 Task: Log work in the project ByteBridge for the issue 'Implement a new feature to allow for voice-based navigation and control of the system' spent time as '1w 3d 21h 53m' and remaining time as '3w 3d 11h 53m' and move to top of backlog. Now add the issue to the epic 'Agile Coaching and Training'. Log work in the project ByteBridge for the issue 'Address issues related to data duplication and redundancy' spent time as '2w 2d 2h 44m' and remaining time as '3w 5d 15h 2m' and move to bottom of backlog. Now add the issue to the epic 'Single Sign-On (SSO) Implementation'
Action: Mouse moved to (178, 62)
Screenshot: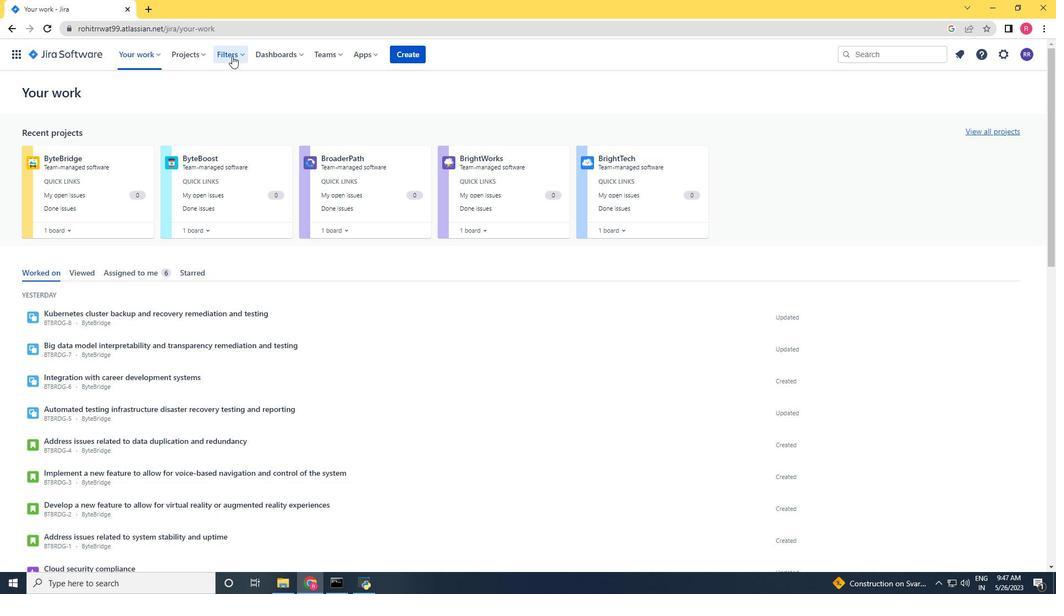 
Action: Mouse pressed left at (178, 62)
Screenshot: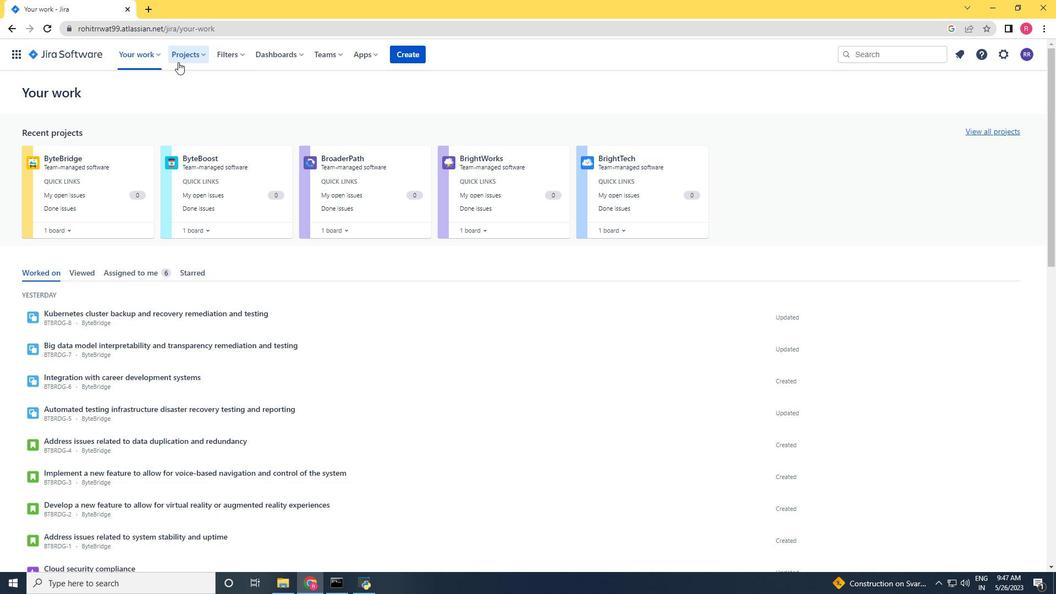 
Action: Mouse moved to (186, 108)
Screenshot: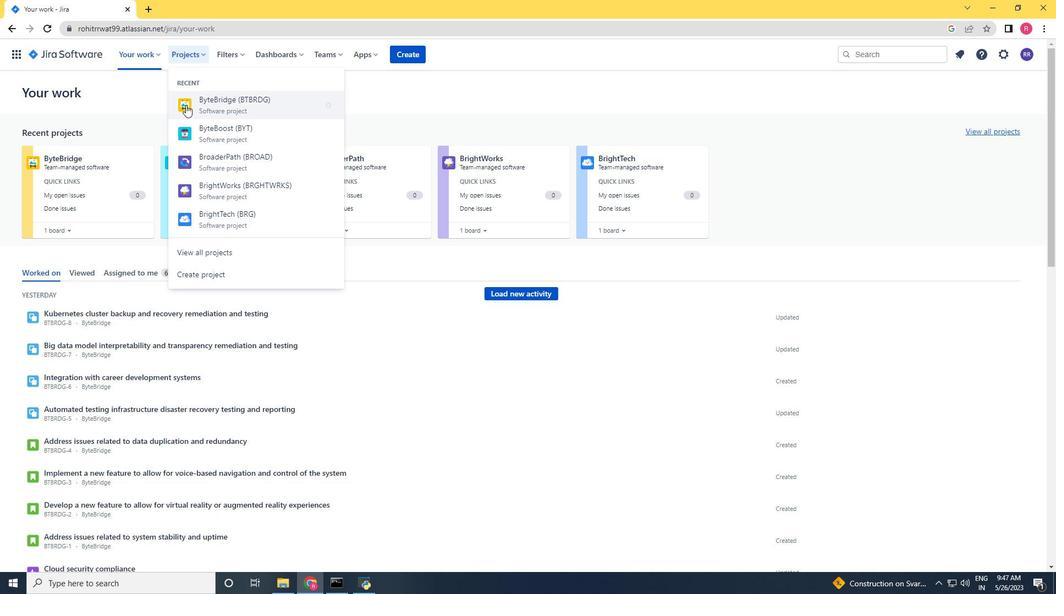 
Action: Mouse pressed left at (186, 108)
Screenshot: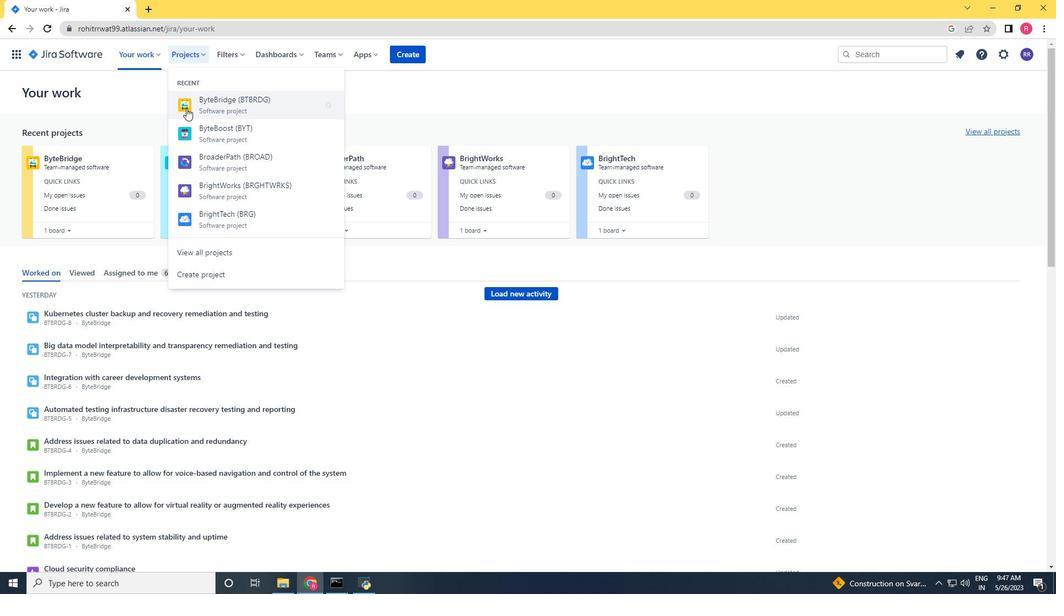 
Action: Mouse moved to (45, 166)
Screenshot: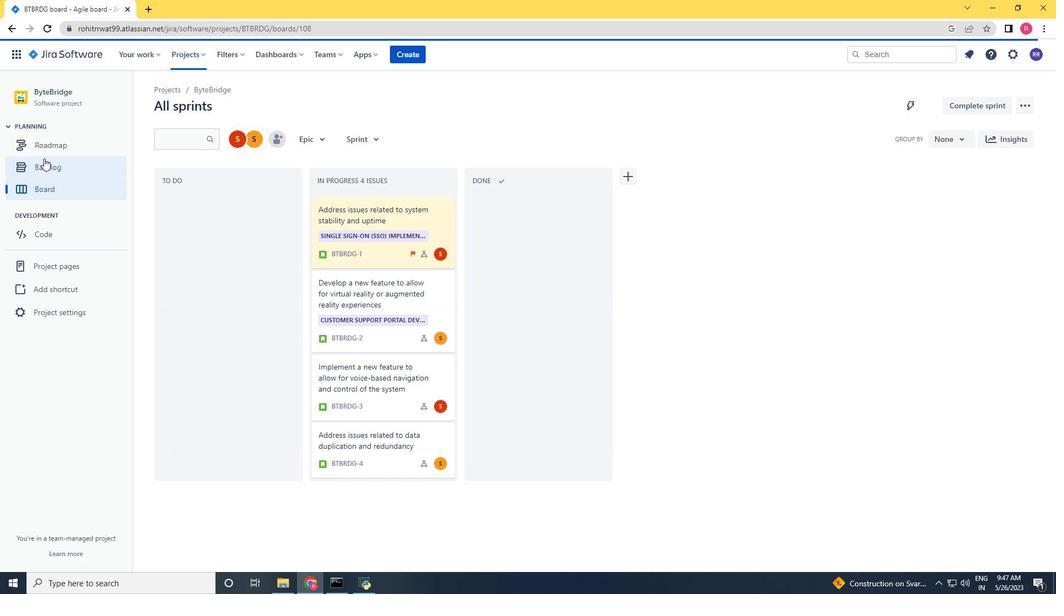 
Action: Mouse pressed left at (45, 166)
Screenshot: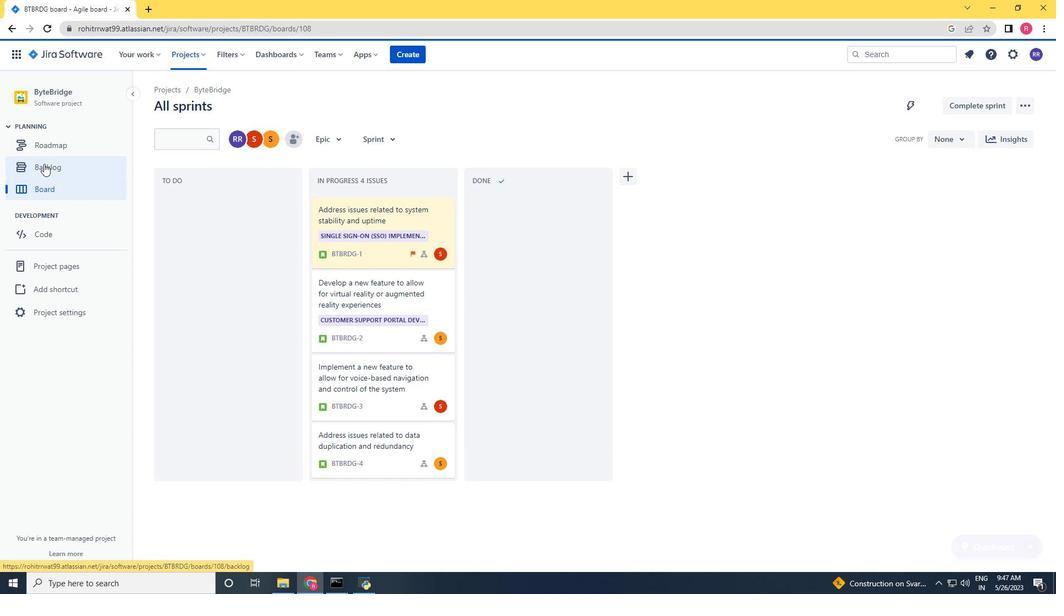 
Action: Mouse moved to (756, 395)
Screenshot: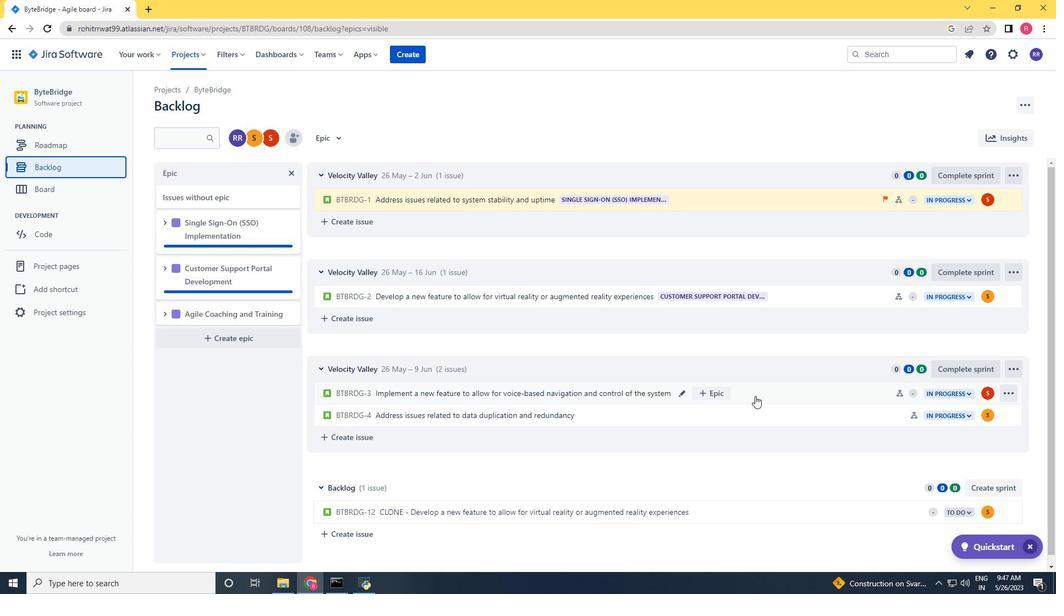 
Action: Mouse pressed left at (756, 395)
Screenshot: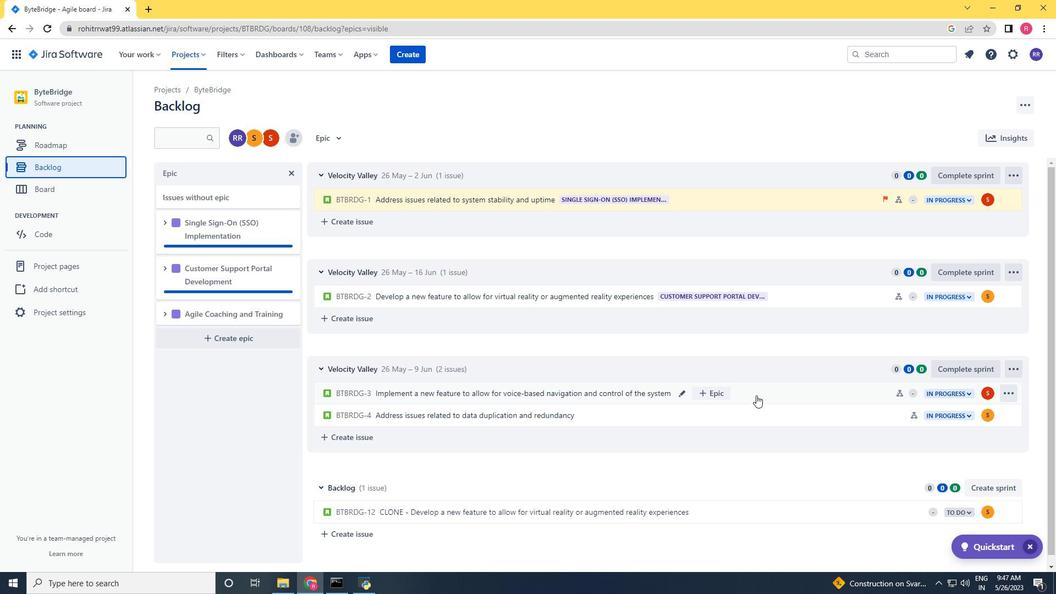 
Action: Mouse moved to (1014, 177)
Screenshot: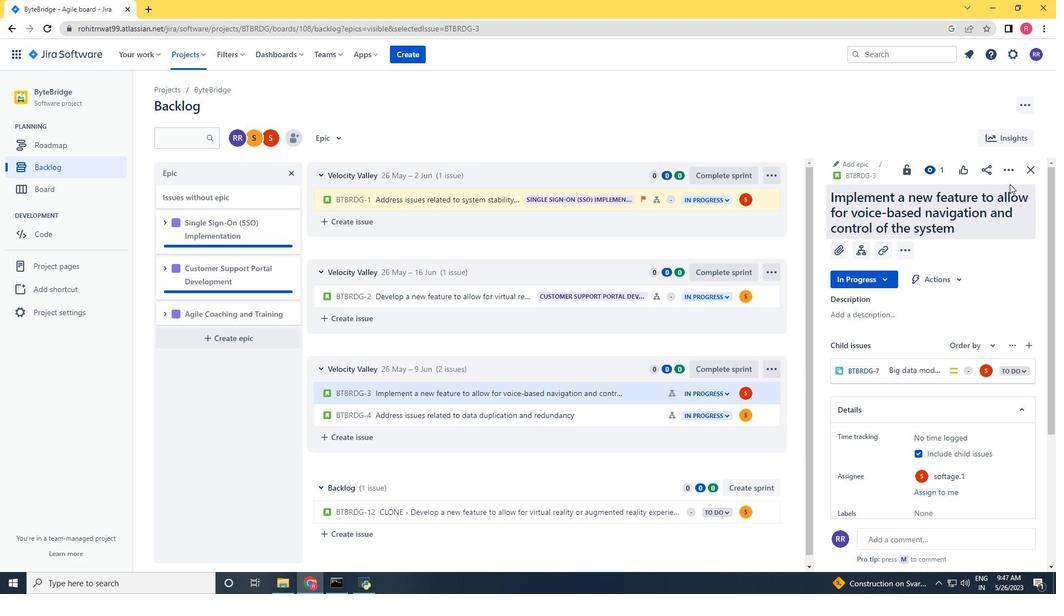 
Action: Mouse pressed left at (1014, 177)
Screenshot: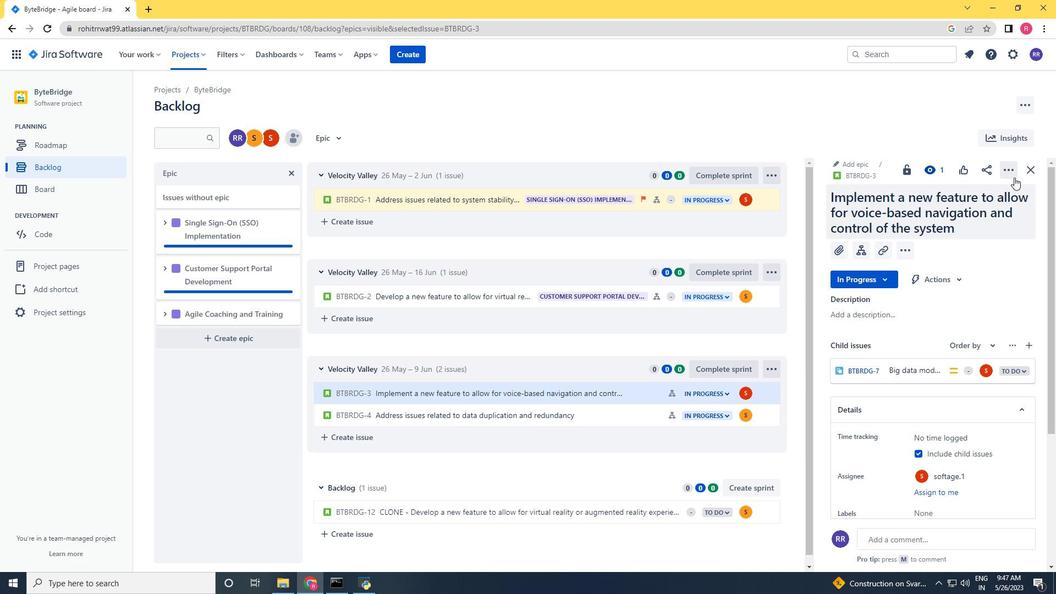 
Action: Mouse moved to (948, 204)
Screenshot: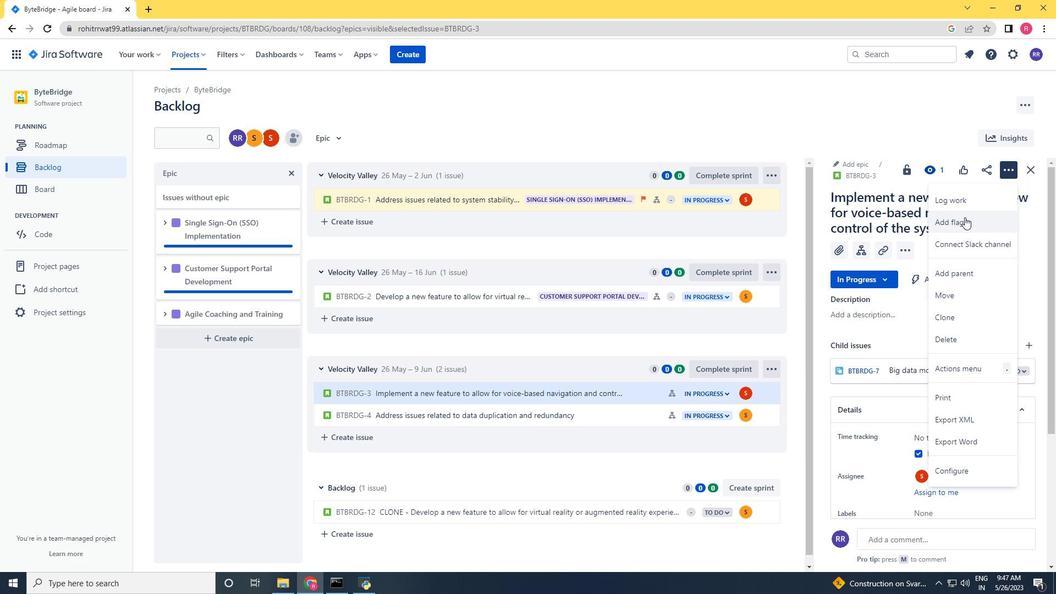 
Action: Mouse pressed left at (948, 204)
Screenshot: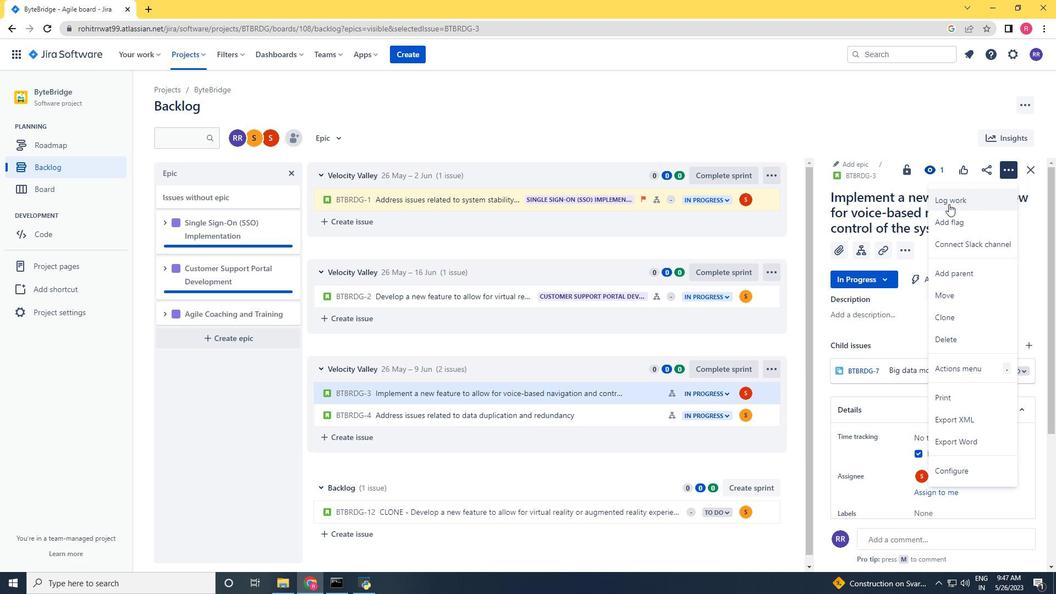 
Action: Key pressed 2w<Key.space>2d<Key.space>2h<Key.space>44m<Key.tab>15h<Key.space>2m=<Key.backspace><Key.backspace><Key.backspace><Key.backspace><Key.backspace><Key.backspace><Key.backspace><Key.backspace><Key.backspace>w<Key.backspace>3w<Key.space>5d<Key.space>15h<Key.space>2m
Screenshot: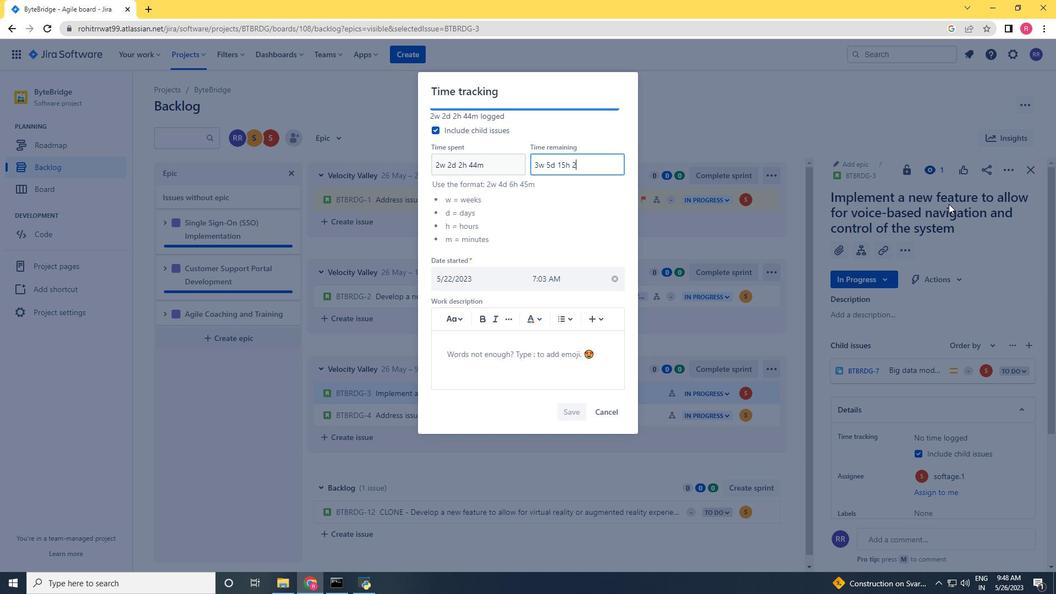 
Action: Mouse moved to (574, 409)
Screenshot: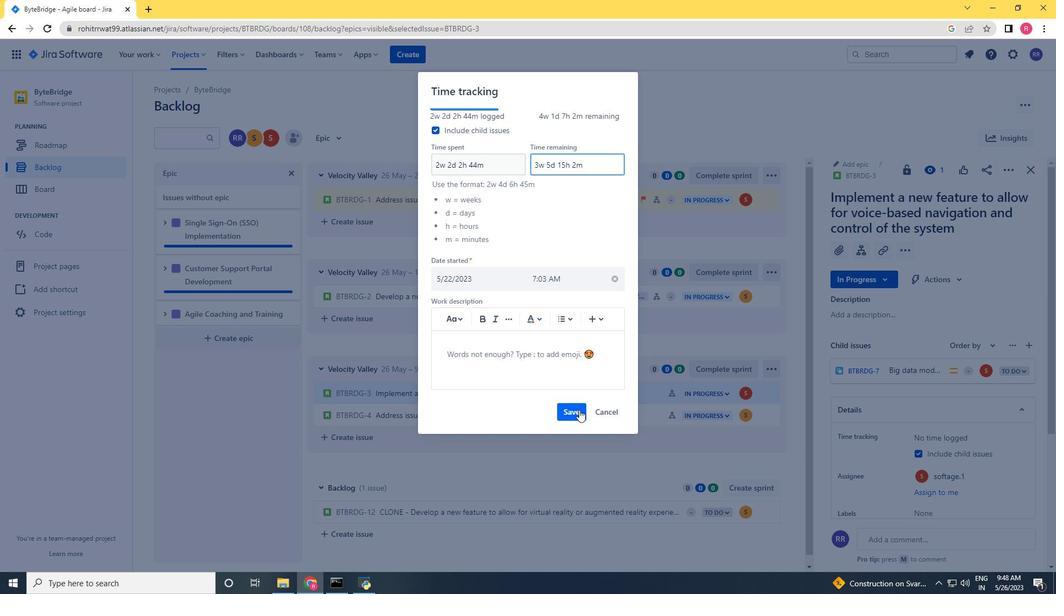 
Action: Mouse pressed left at (574, 409)
Screenshot: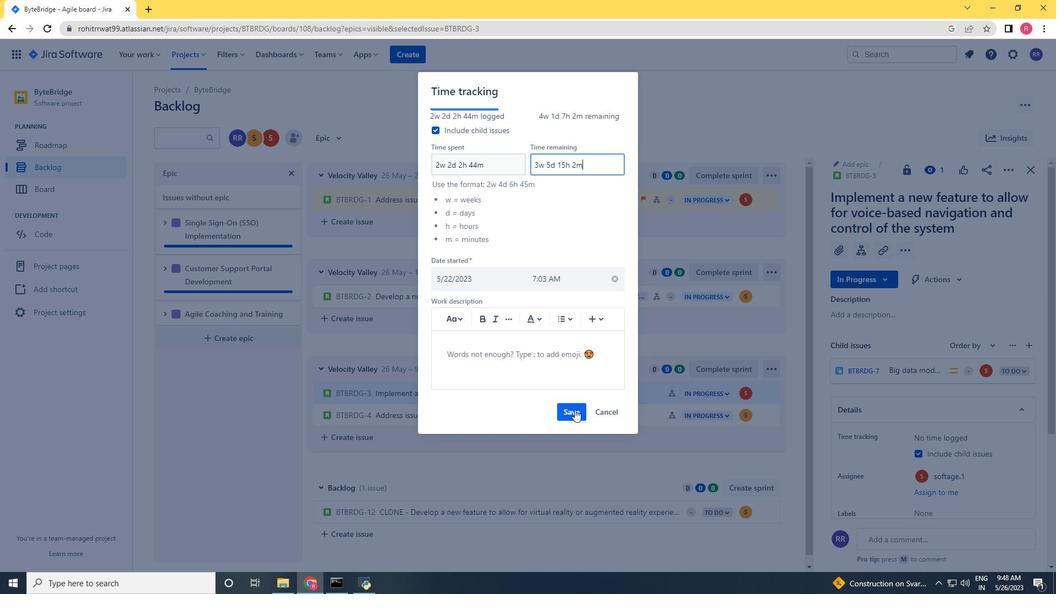 
Action: Mouse moved to (773, 399)
Screenshot: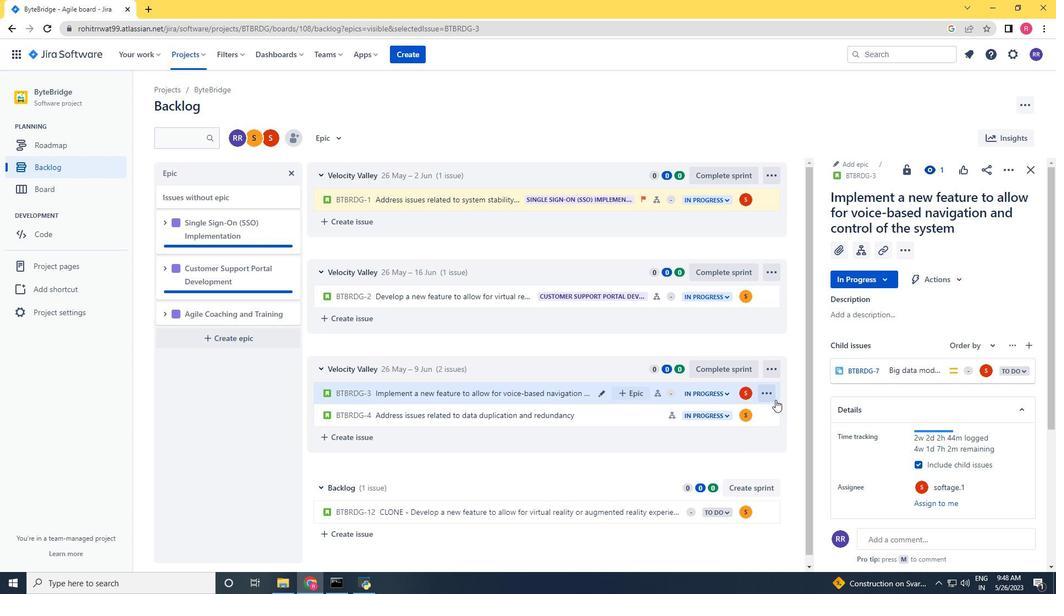
Action: Mouse pressed left at (773, 399)
Screenshot: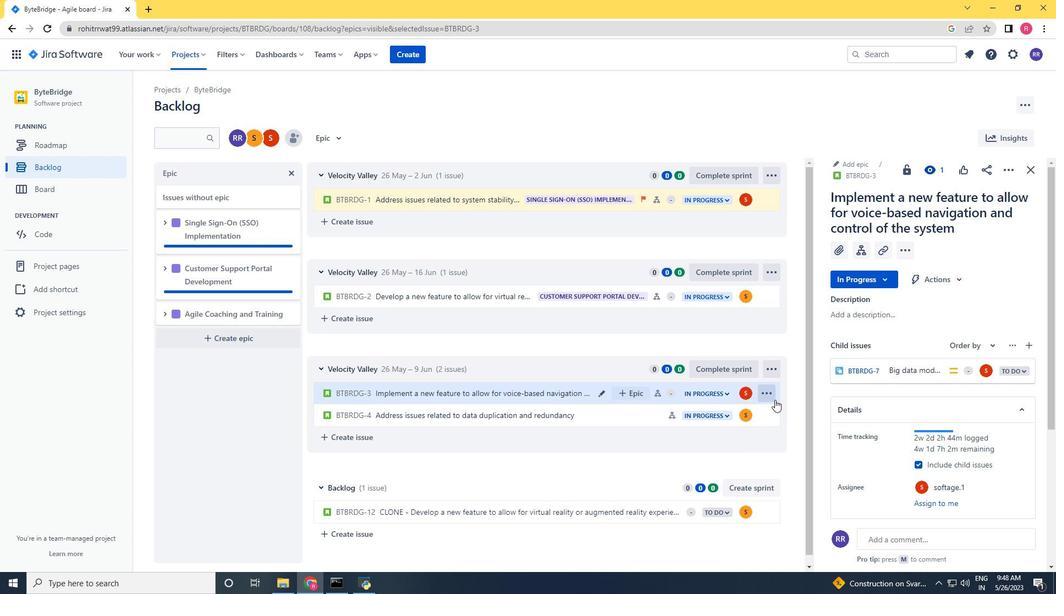 
Action: Mouse moved to (1010, 174)
Screenshot: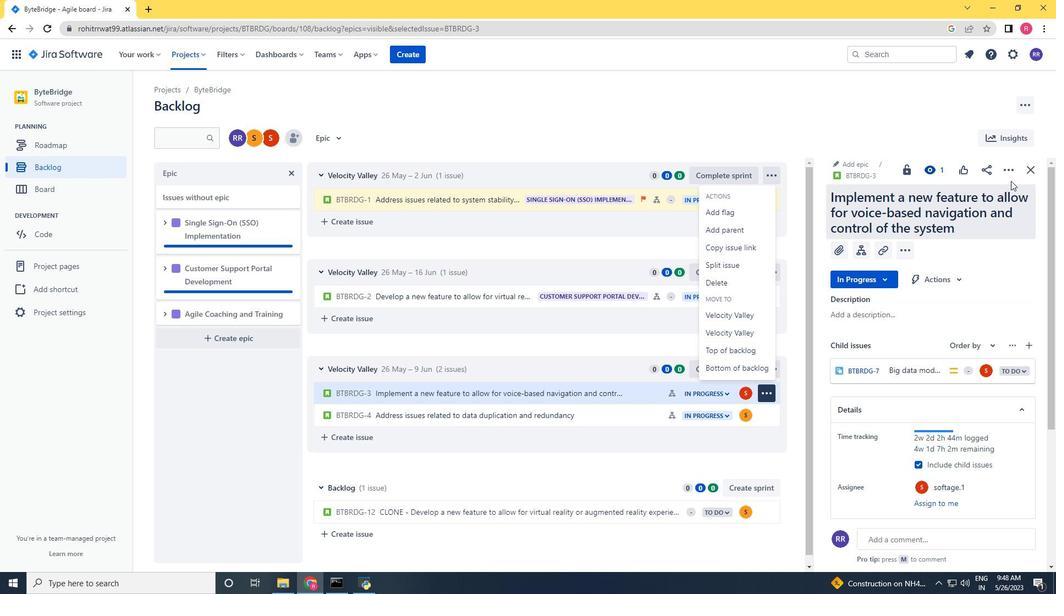 
Action: Mouse pressed left at (1010, 174)
Screenshot: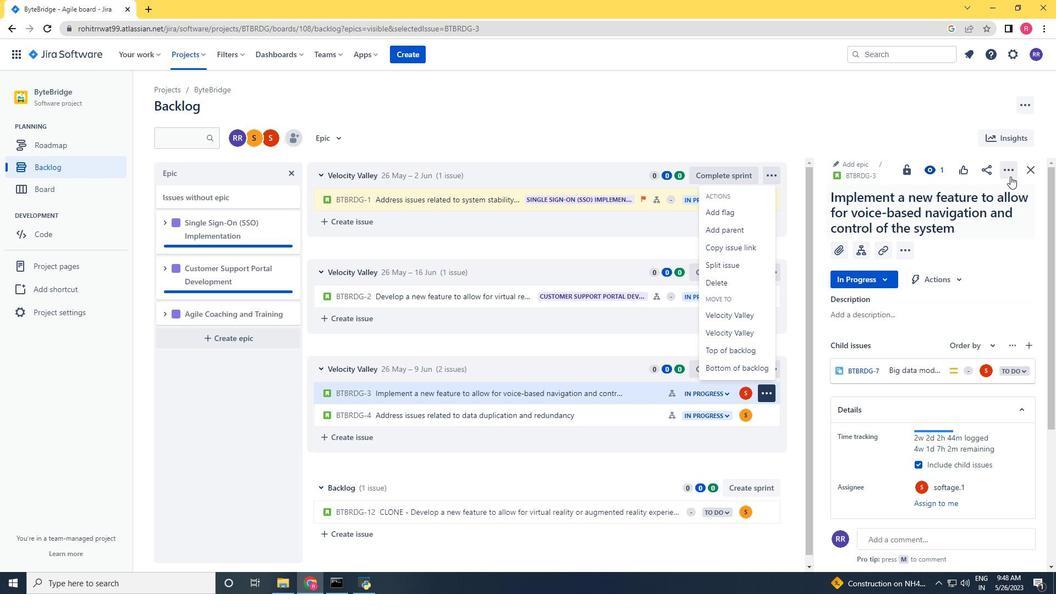 
Action: Mouse moved to (969, 208)
Screenshot: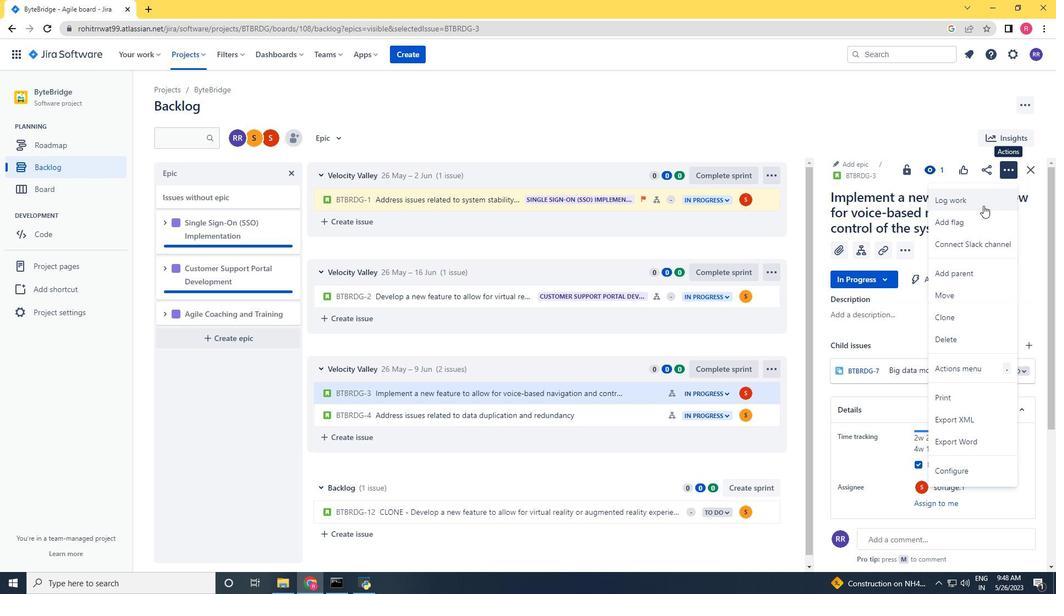 
Action: Mouse pressed left at (969, 208)
Screenshot: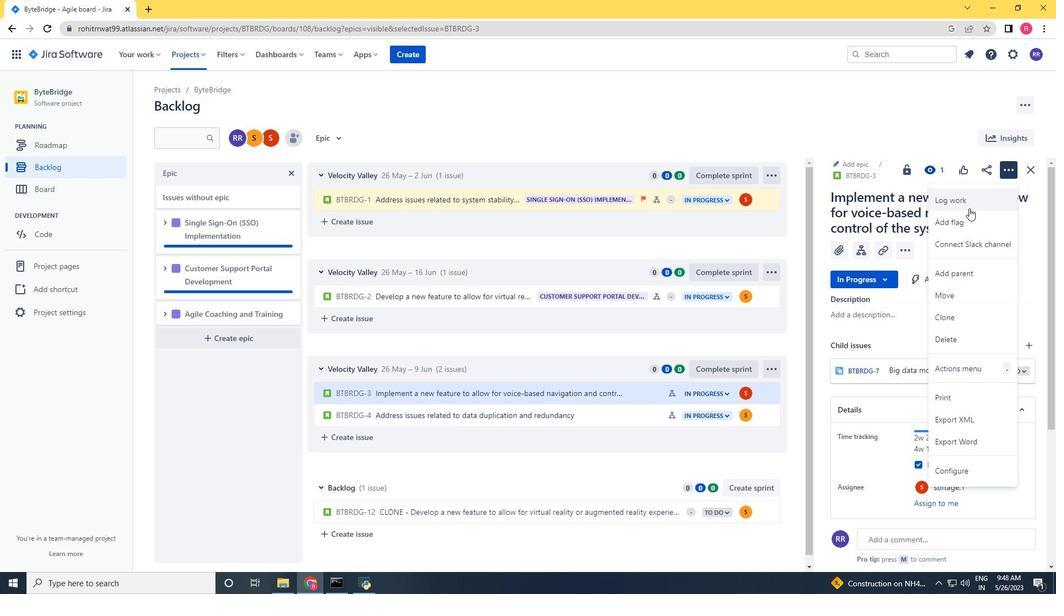 
Action: Mouse moved to (457, 215)
Screenshot: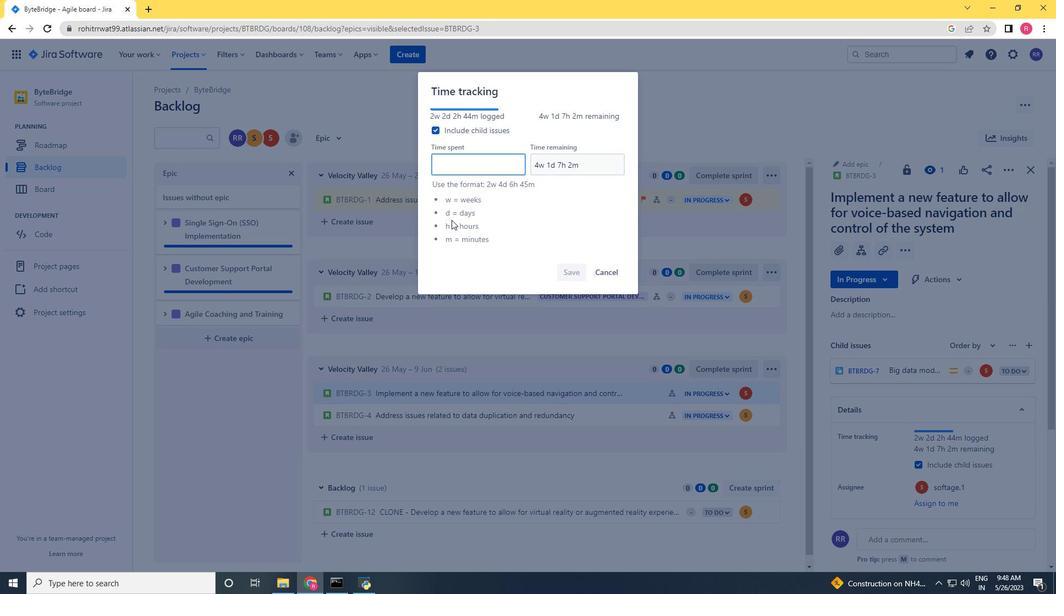 
Action: Key pressed 1w<Key.space>3d<Key.space>21h<Key.space>53m
Screenshot: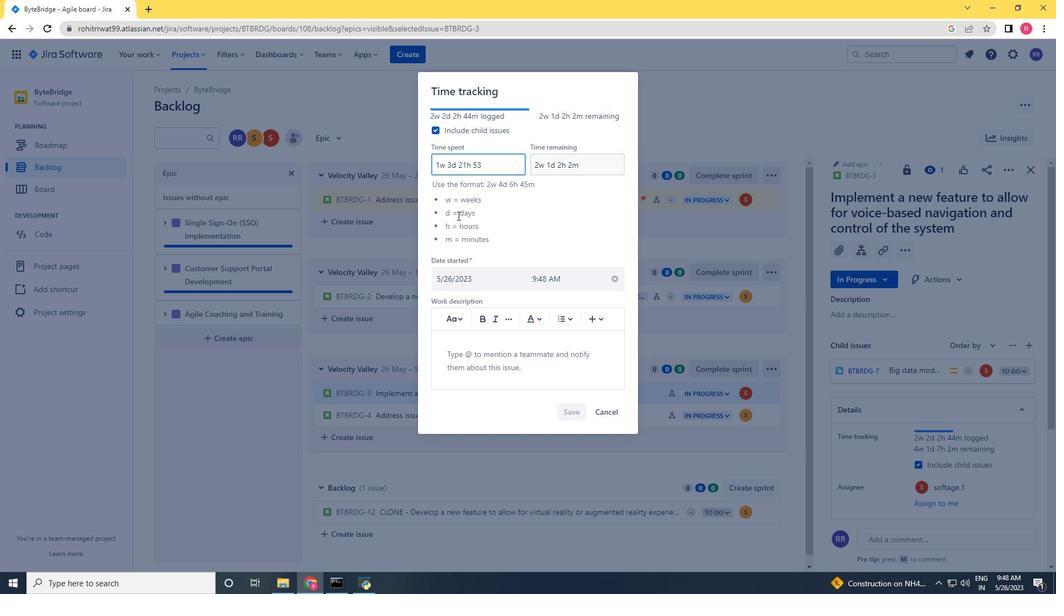
Action: Mouse moved to (584, 166)
Screenshot: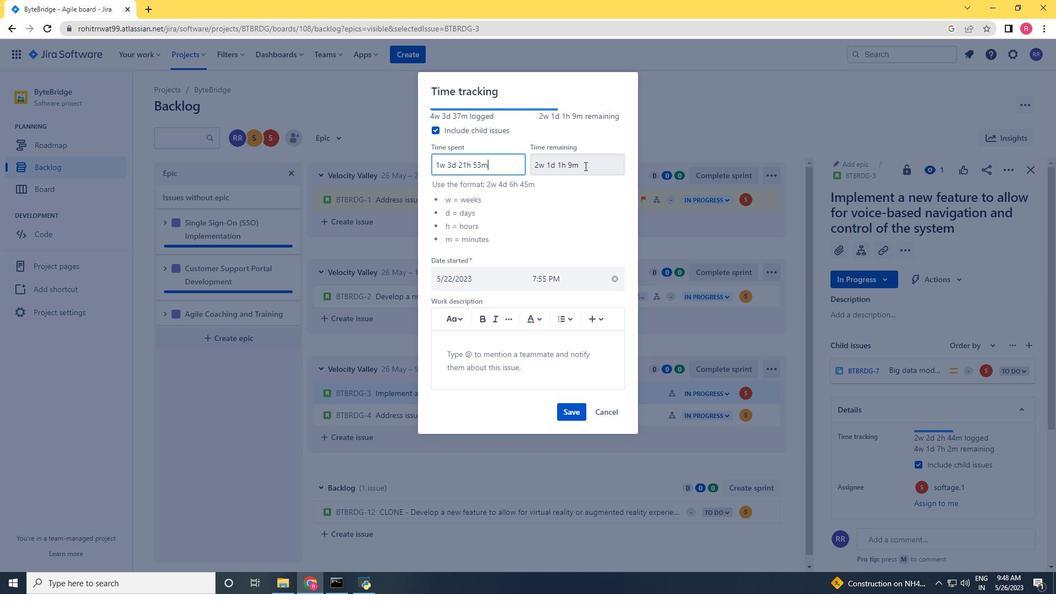 
Action: Mouse pressed left at (584, 166)
Screenshot: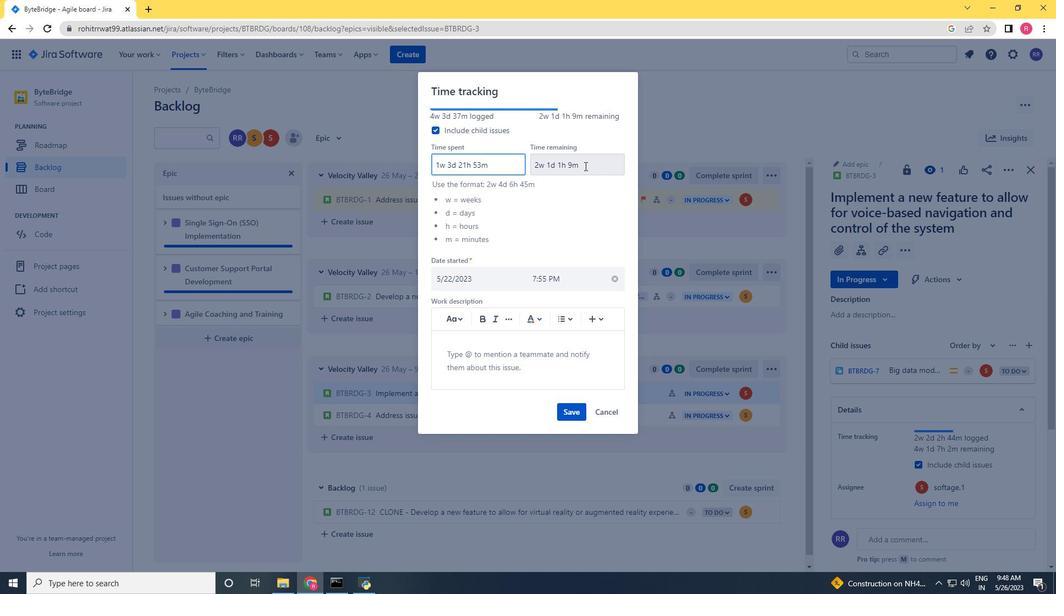 
Action: Mouse pressed left at (584, 166)
Screenshot: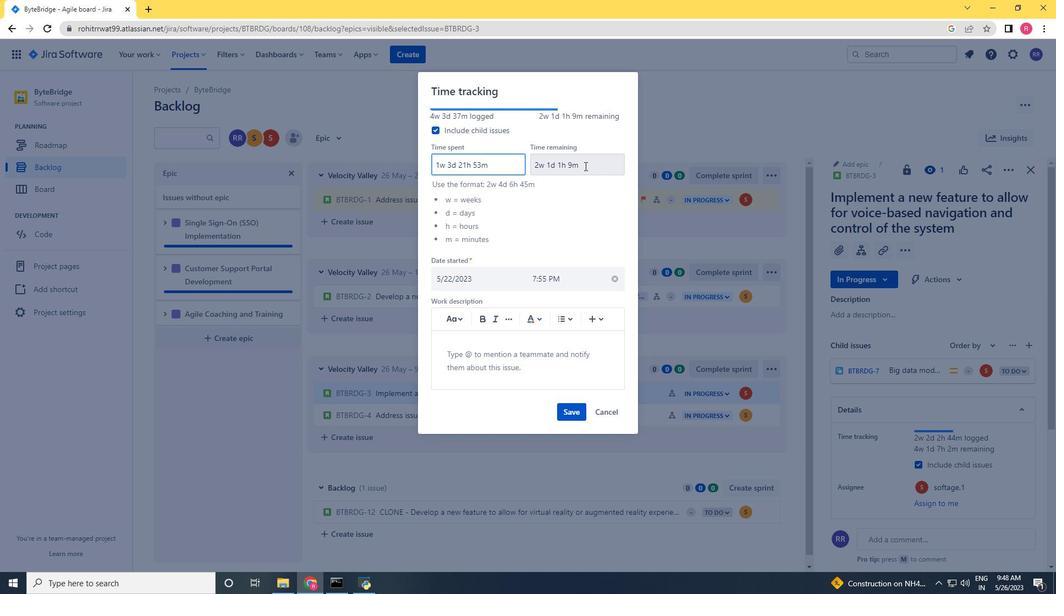 
Action: Key pressed <Key.backspace><Key.backspace><Key.backspace><Key.backspace><Key.backspace><Key.backspace><Key.backspace><Key.backspace><Key.backspace><Key.backspace><Key.backspace><Key.backspace><Key.backspace><Key.backspace><Key.backspace><Key.backspace><Key.backspace><Key.backspace><Key.backspace>3w<Key.space>3d<Key.space>11h<Key.space>53m
Screenshot: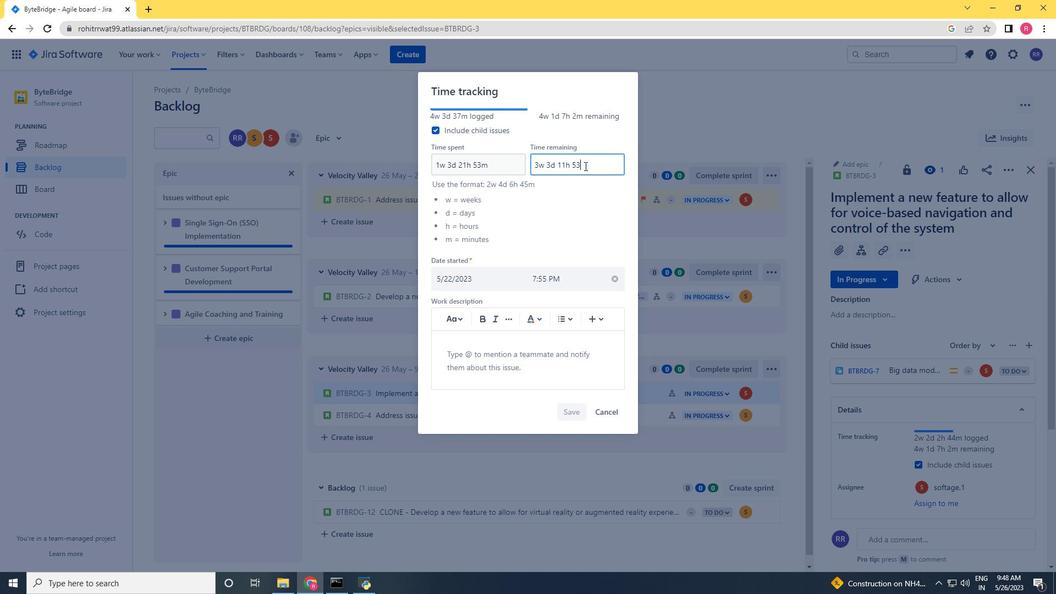 
Action: Mouse moved to (561, 409)
Screenshot: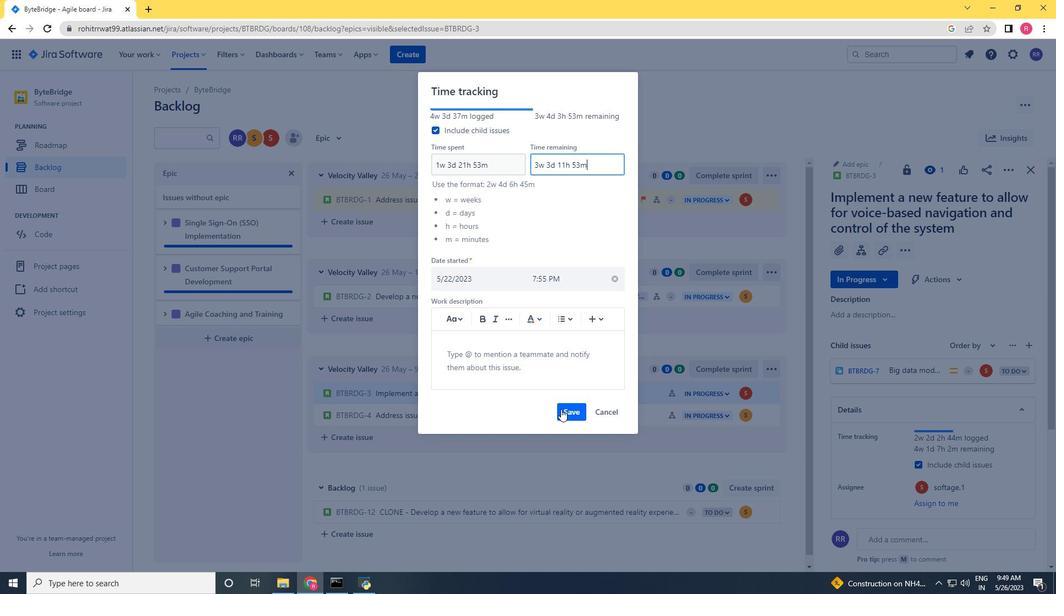 
Action: Mouse pressed left at (561, 409)
Screenshot: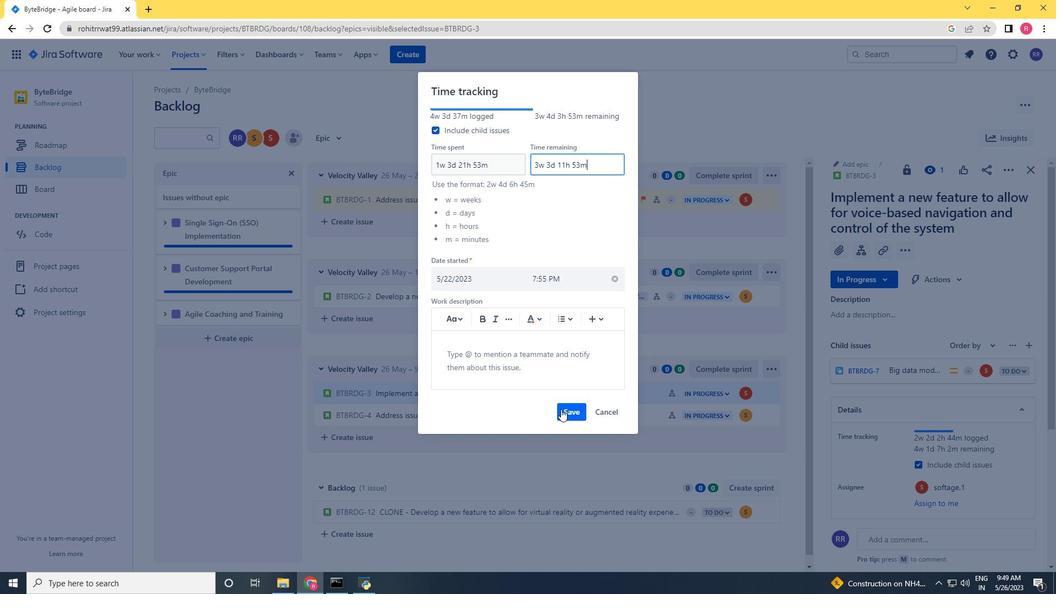 
Action: Mouse moved to (765, 396)
Screenshot: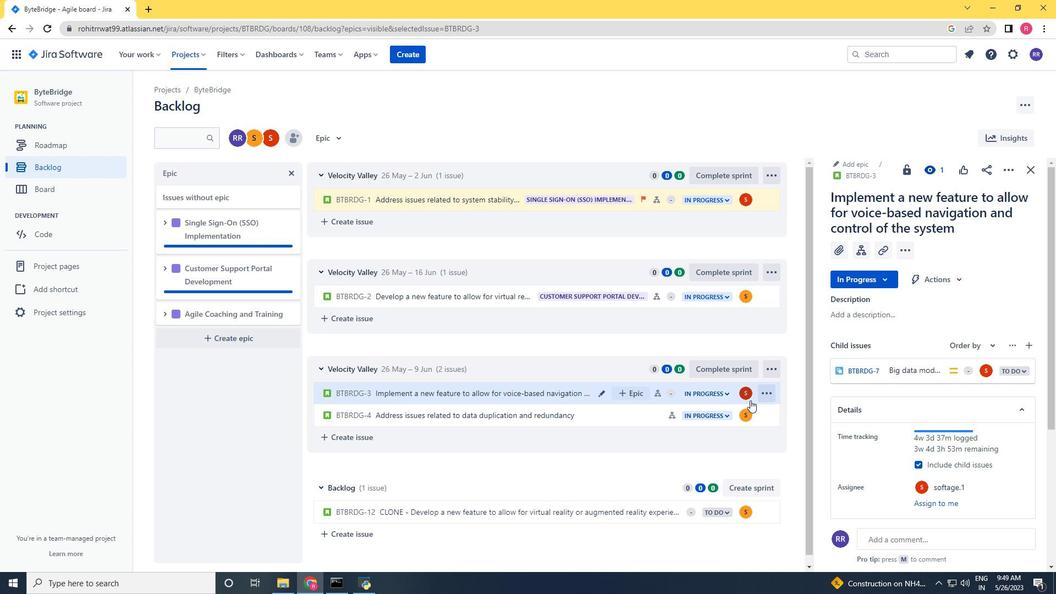 
Action: Mouse pressed left at (765, 396)
Screenshot: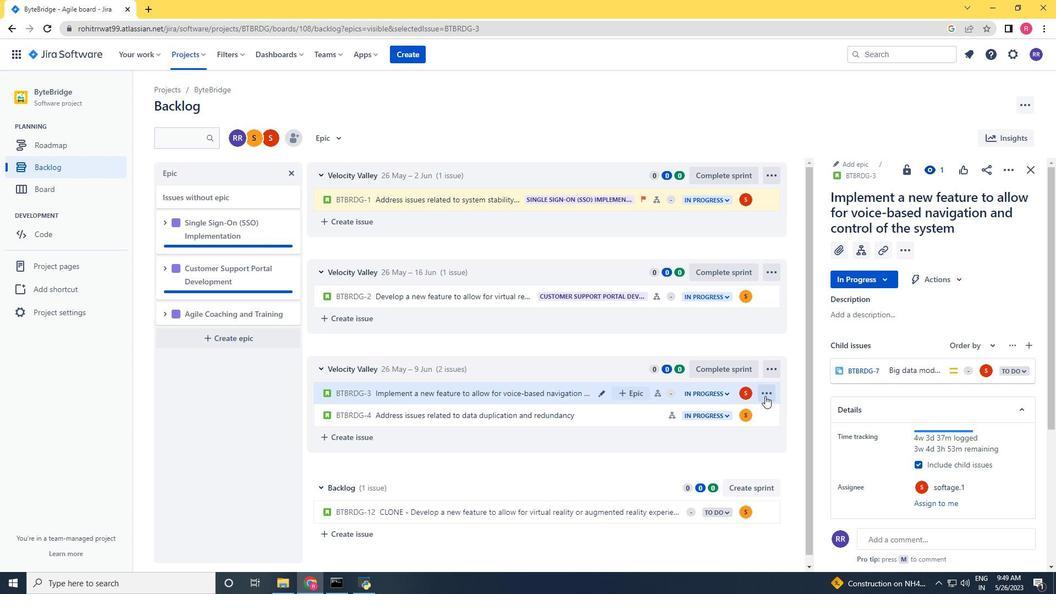 
Action: Mouse moved to (743, 346)
Screenshot: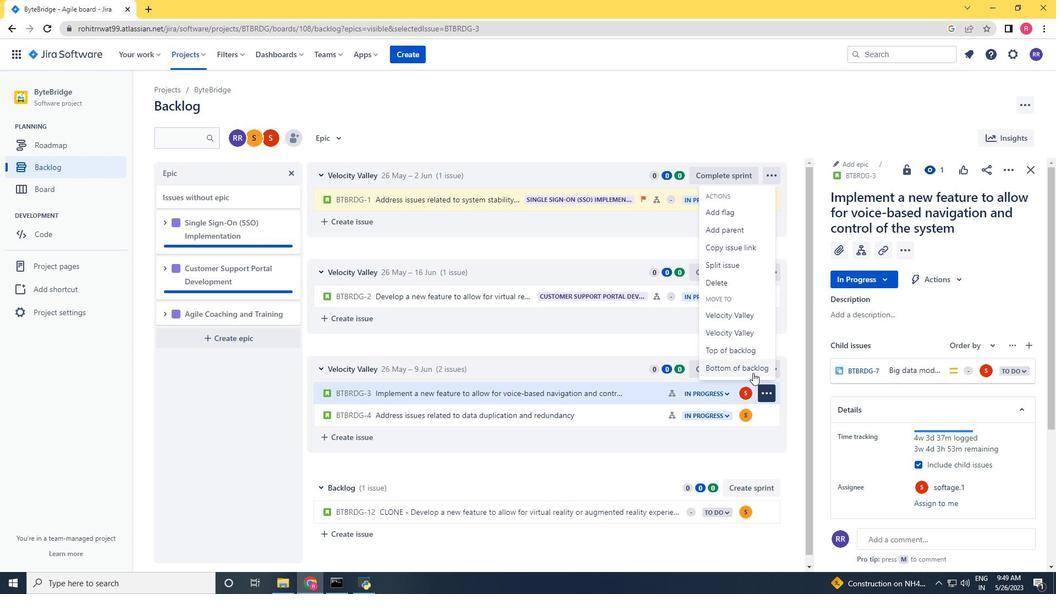 
Action: Mouse pressed left at (743, 346)
Screenshot: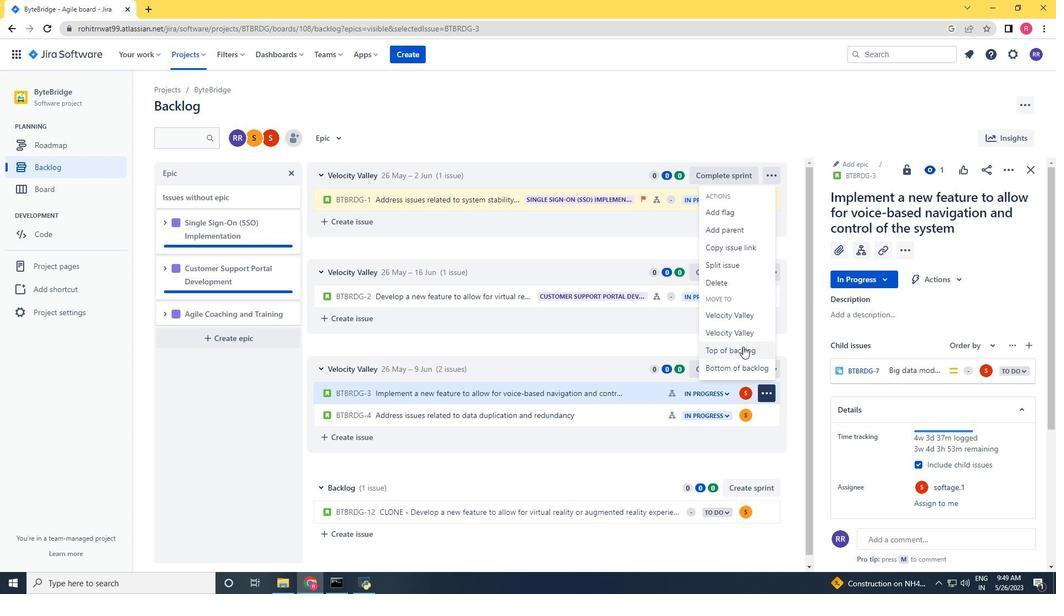 
Action: Mouse moved to (557, 178)
Screenshot: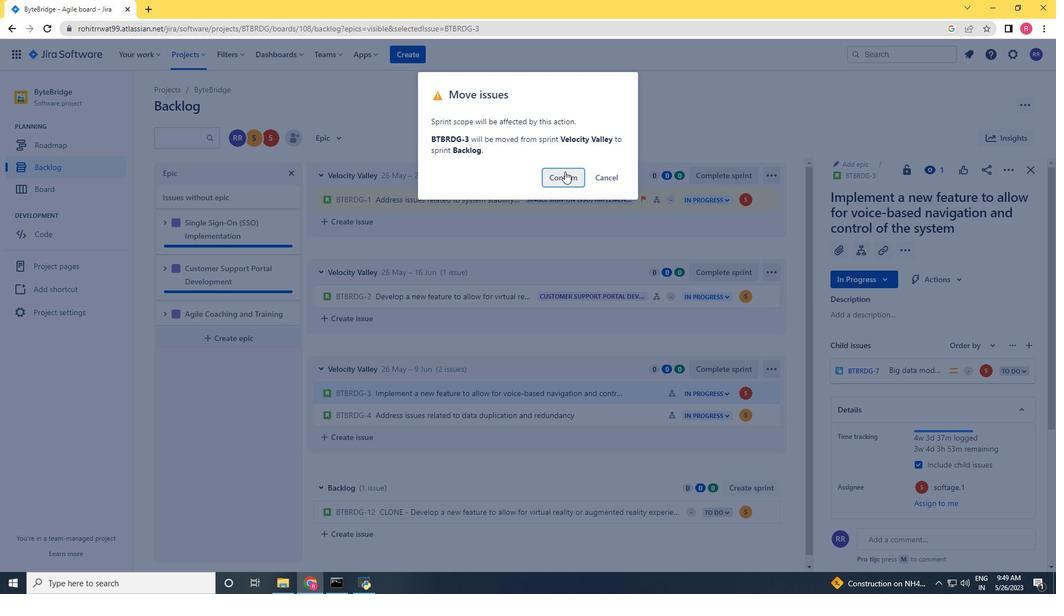 
Action: Mouse pressed left at (557, 178)
Screenshot: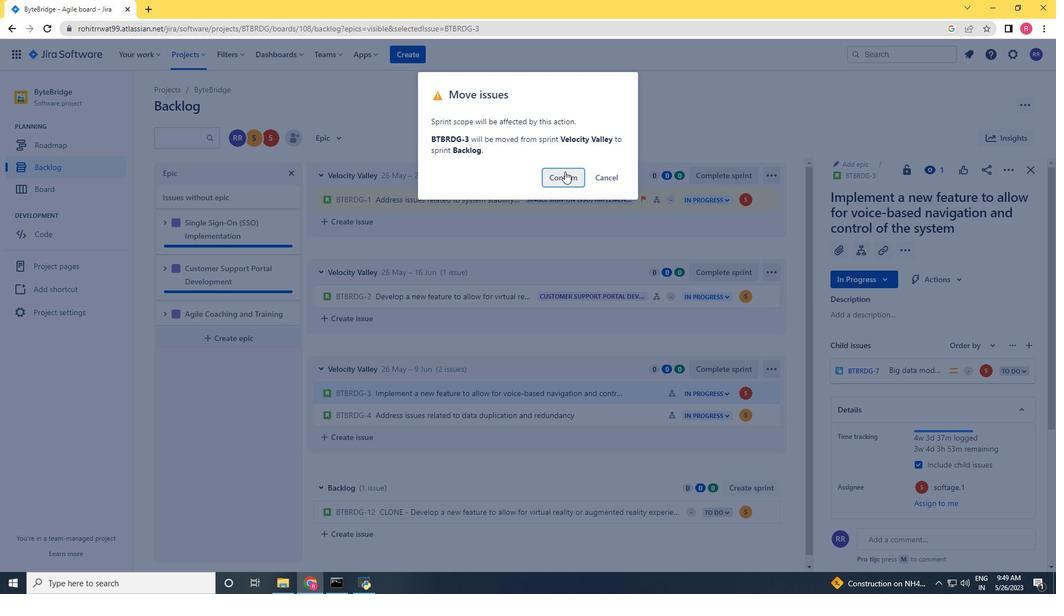 
Action: Mouse moved to (646, 492)
Screenshot: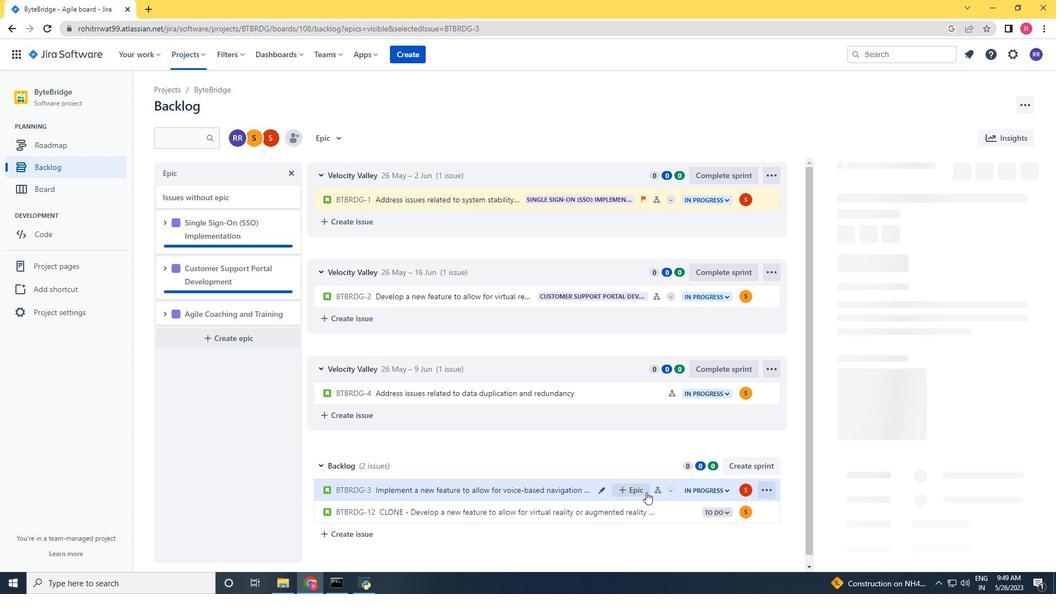 
Action: Mouse pressed left at (646, 492)
Screenshot: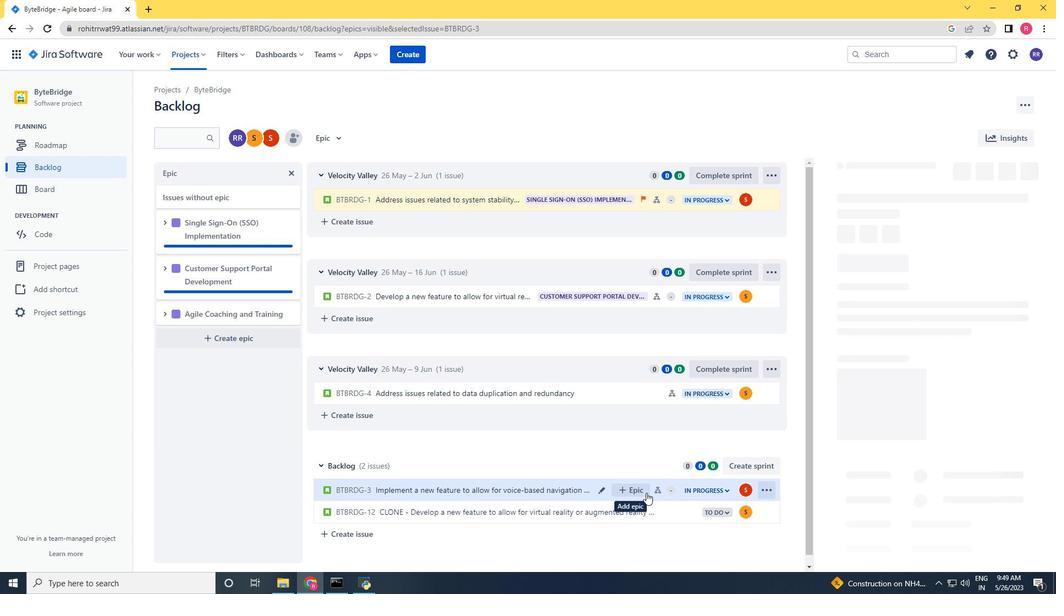 
Action: Mouse moved to (647, 439)
Screenshot: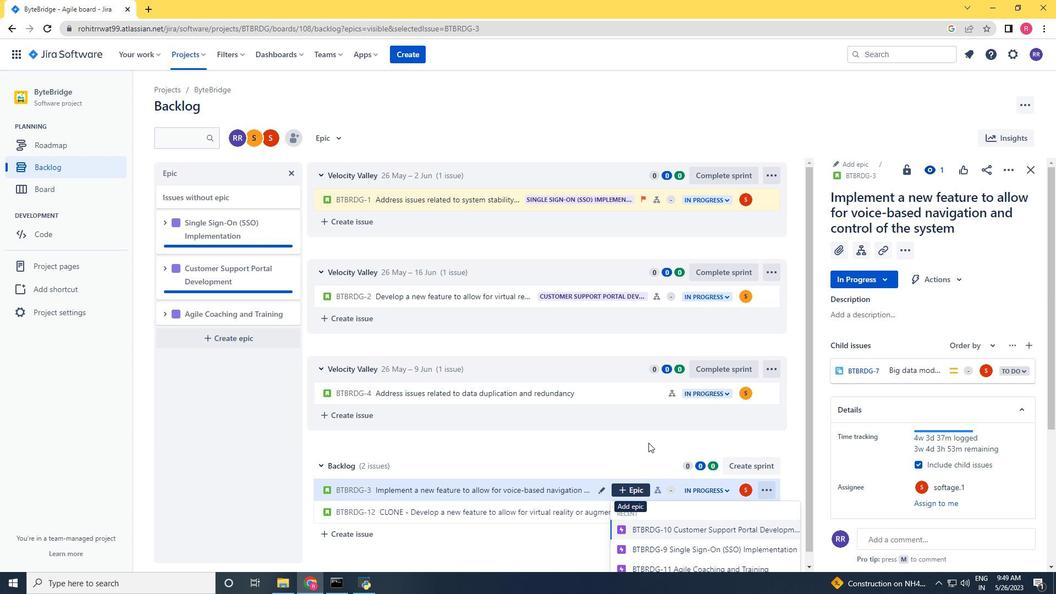 
Action: Mouse scrolled (647, 438) with delta (0, 0)
Screenshot: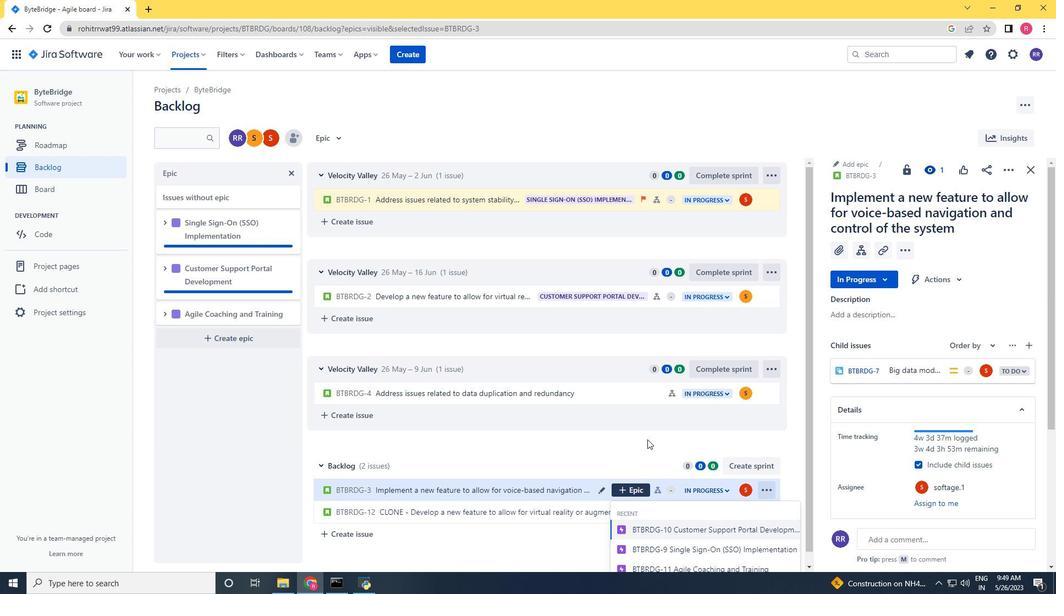
Action: Mouse scrolled (647, 438) with delta (0, 0)
Screenshot: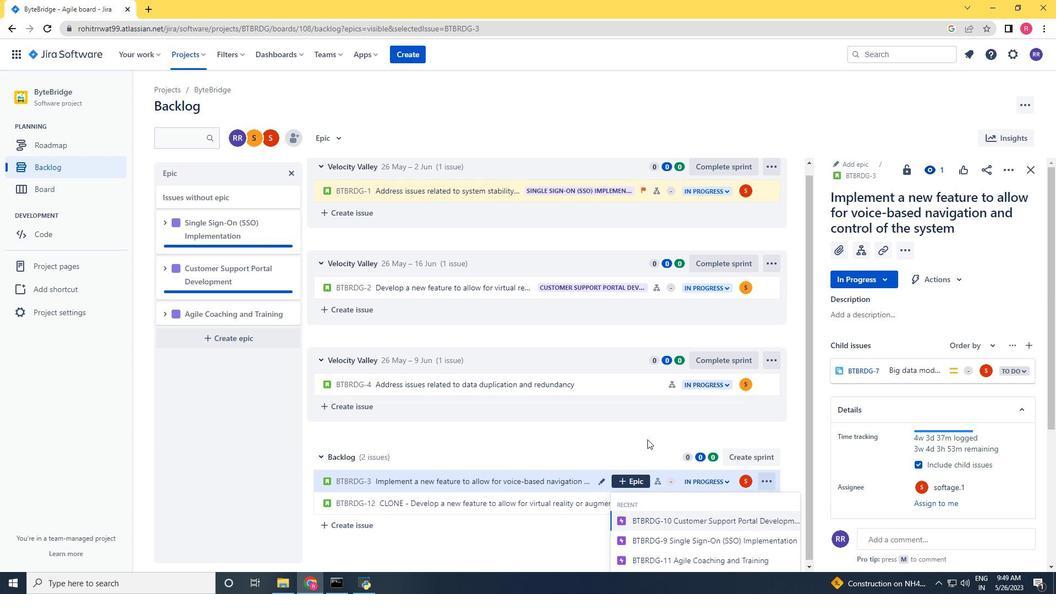 
Action: Mouse scrolled (647, 438) with delta (0, 0)
Screenshot: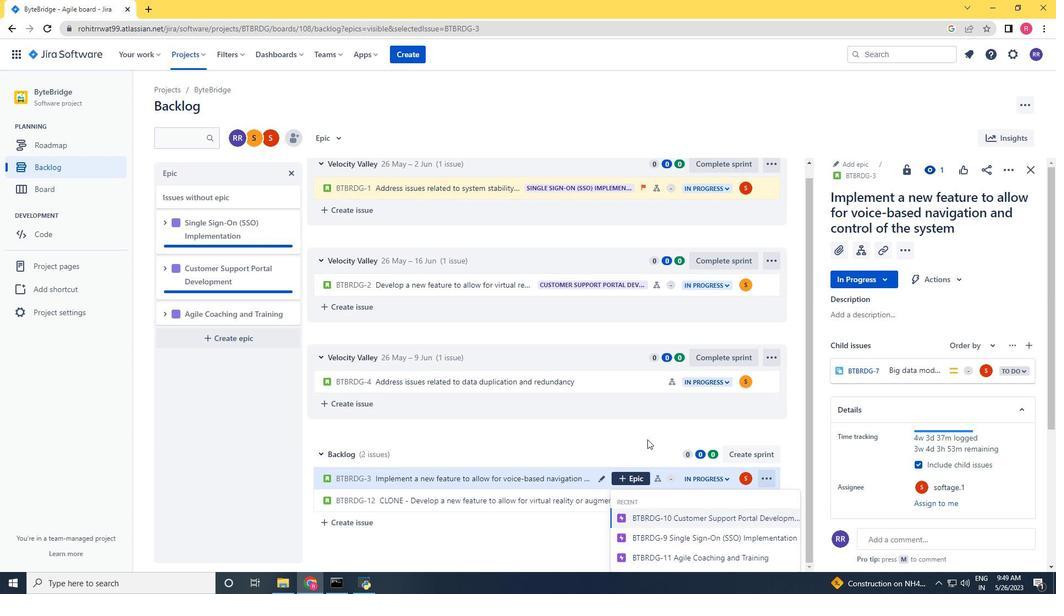 
Action: Mouse moved to (685, 562)
Screenshot: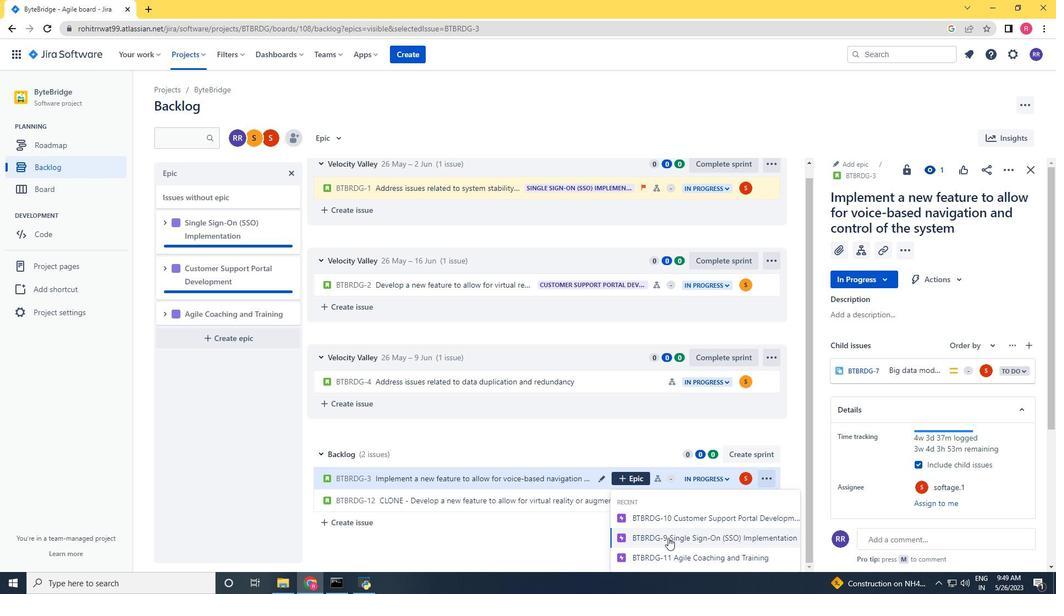 
Action: Mouse pressed left at (685, 562)
Screenshot: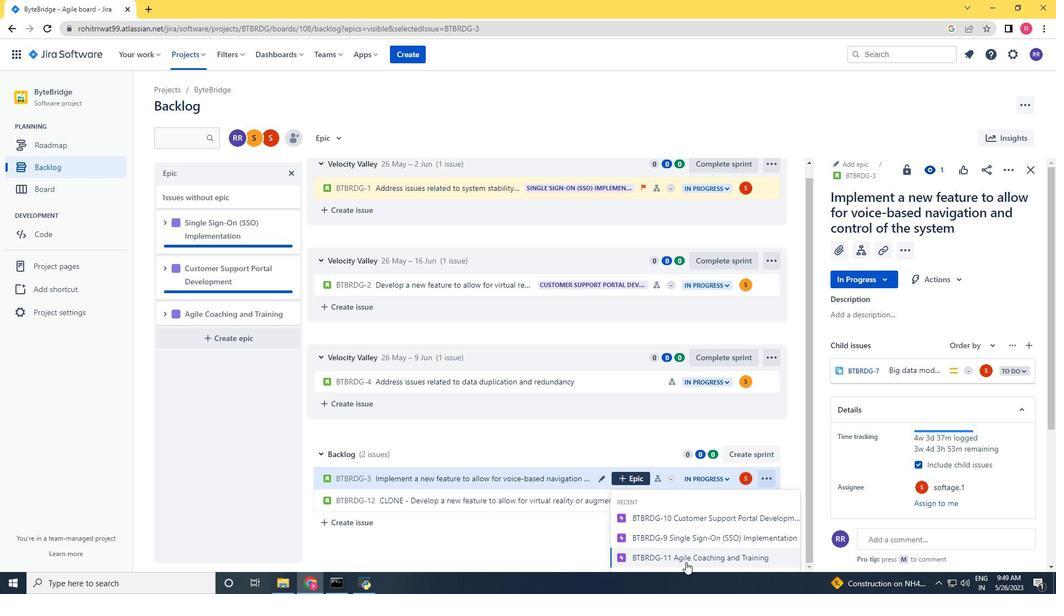 
Action: Mouse moved to (648, 383)
Screenshot: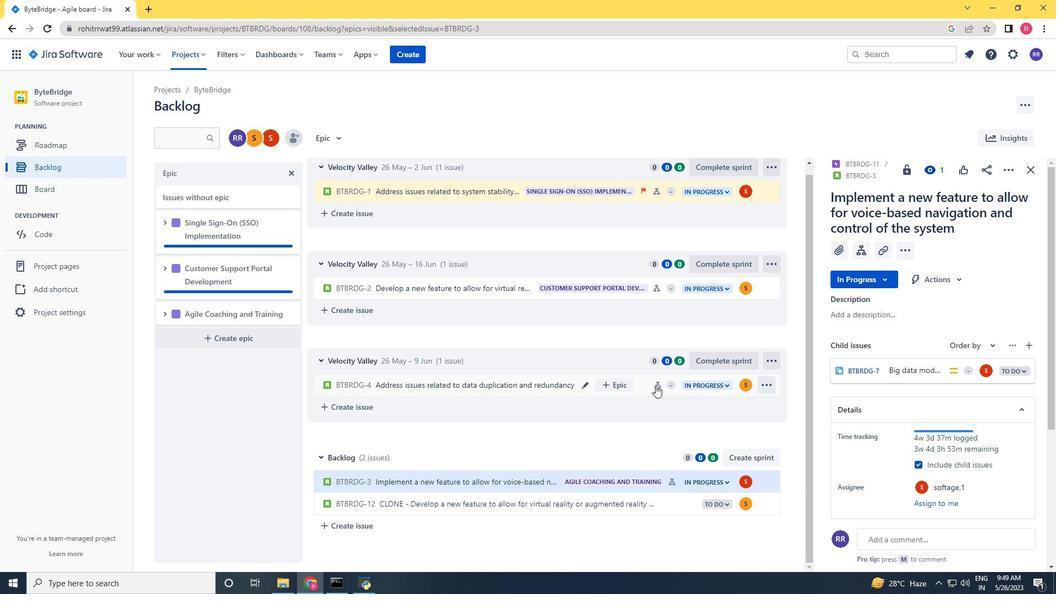 
Action: Mouse pressed left at (648, 383)
Screenshot: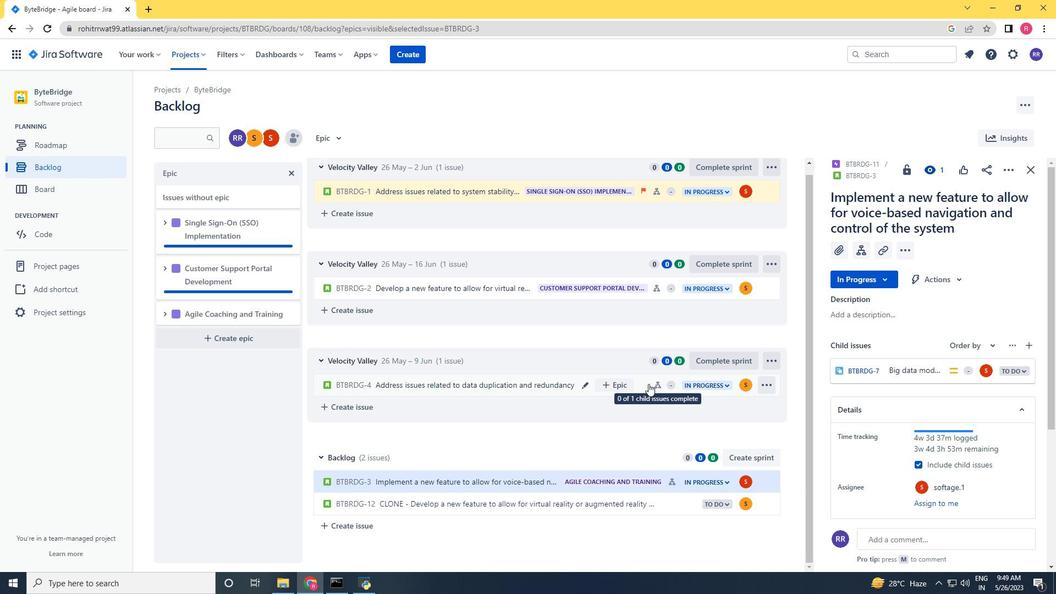 
Action: Mouse moved to (1004, 169)
Screenshot: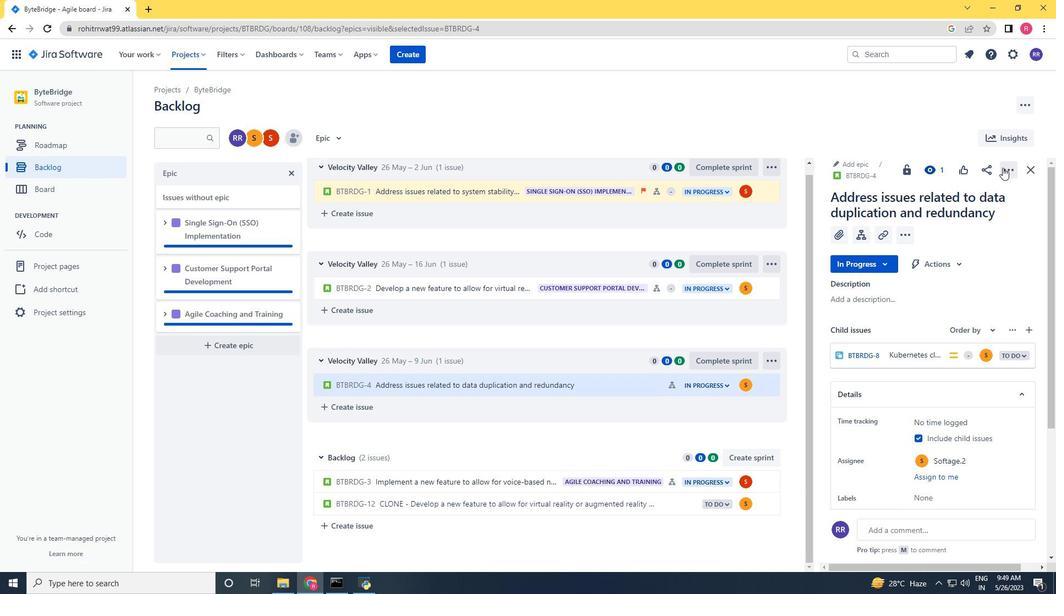 
Action: Mouse pressed left at (1004, 169)
Screenshot: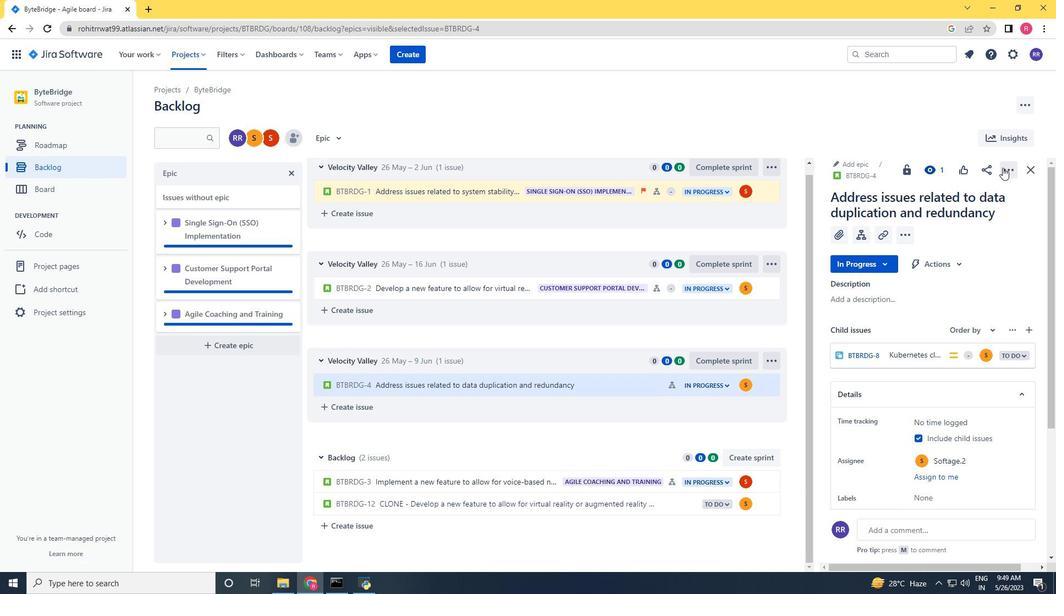 
Action: Mouse moved to (979, 196)
Screenshot: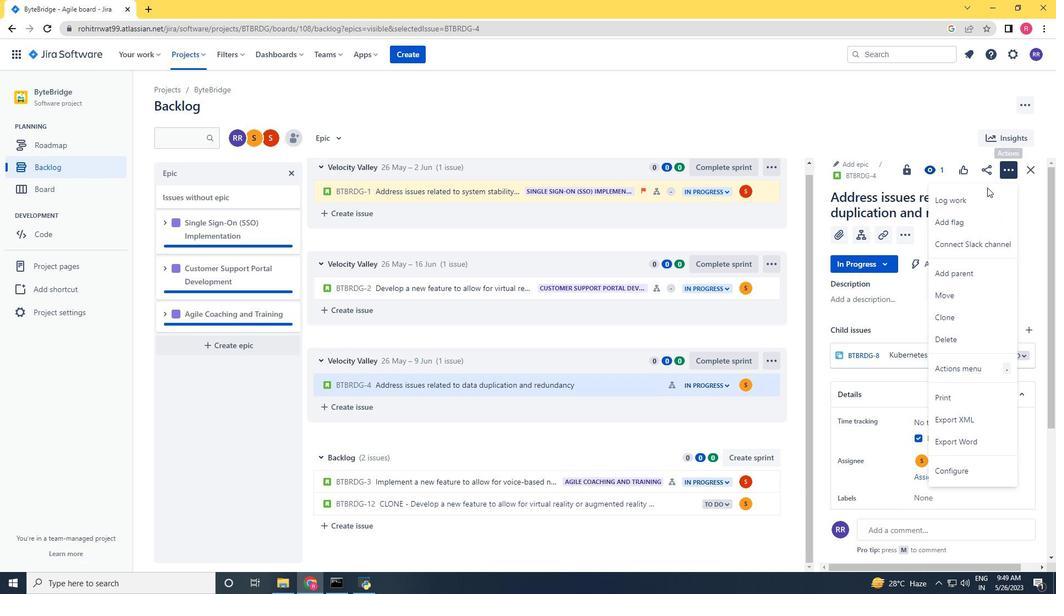 
Action: Mouse pressed left at (979, 196)
Screenshot: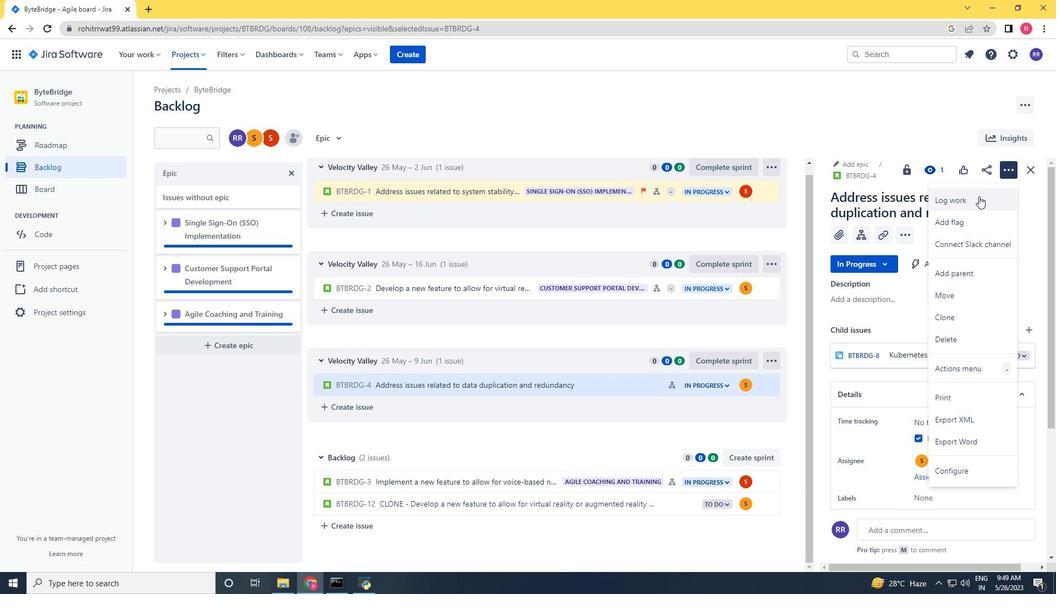 
Action: Key pressed 2w<Key.space>2d<Key.space>2h<Key.space>44m<Key.tab>3w<Key.space>5d<Key.space>15h<Key.space>2m
Screenshot: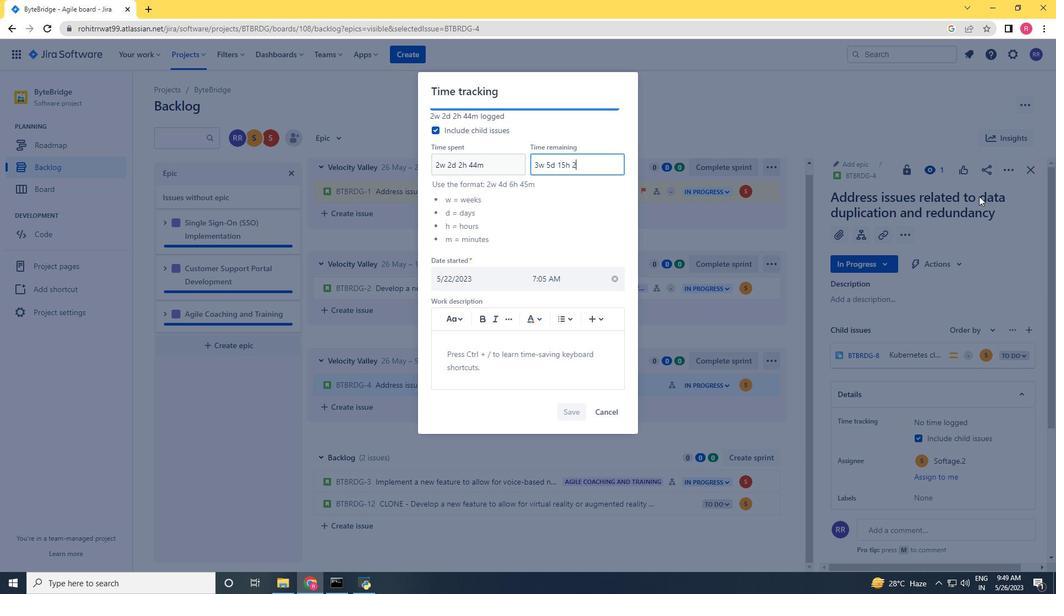 
Action: Mouse moved to (562, 415)
Screenshot: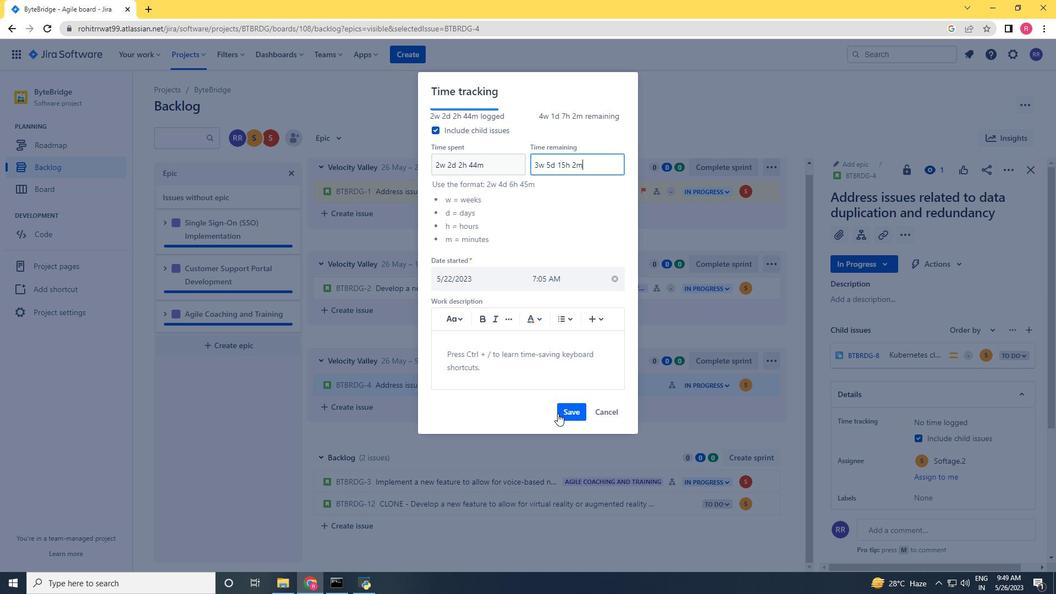 
Action: Mouse pressed left at (562, 415)
Screenshot: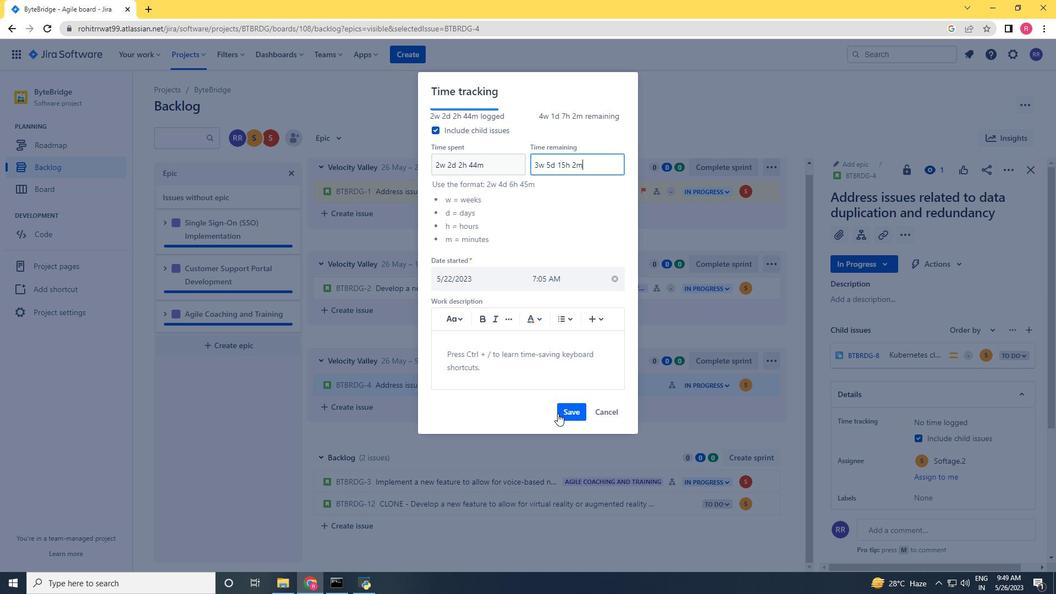 
Action: Mouse moved to (761, 382)
Screenshot: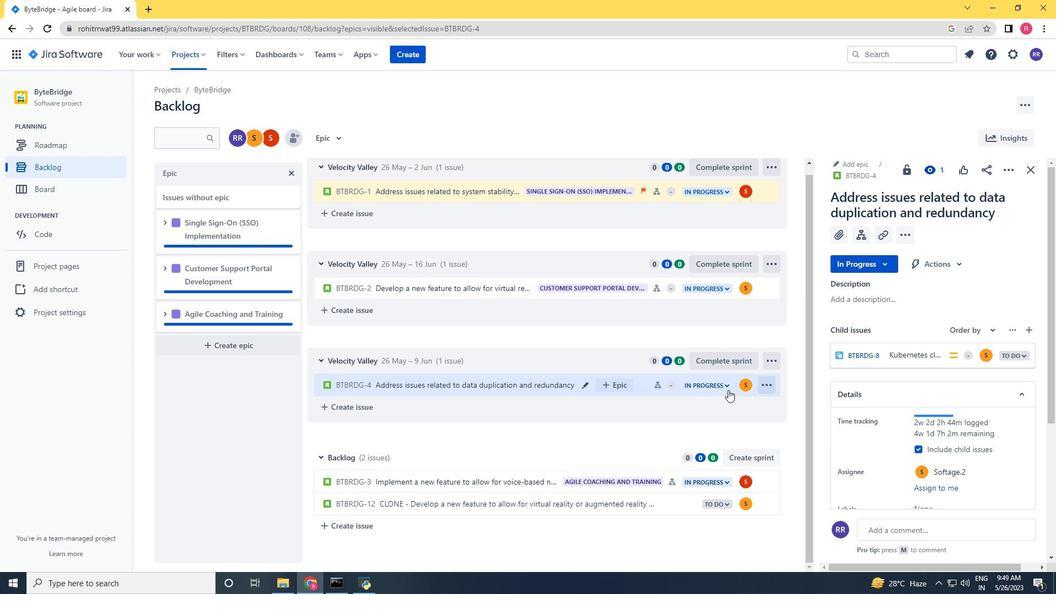 
Action: Mouse pressed left at (761, 382)
Screenshot: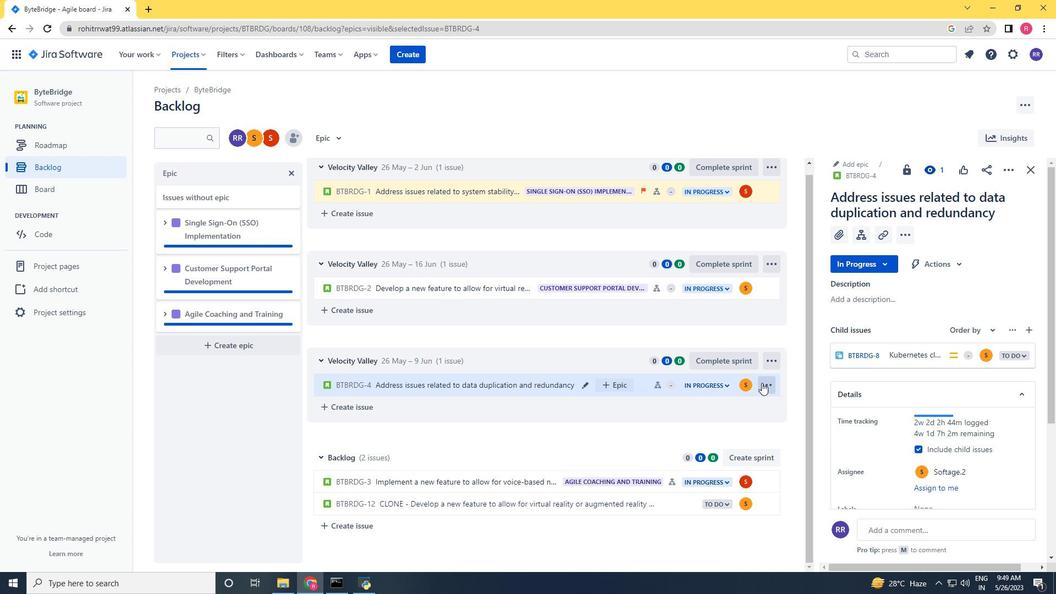 
Action: Mouse moved to (727, 363)
Screenshot: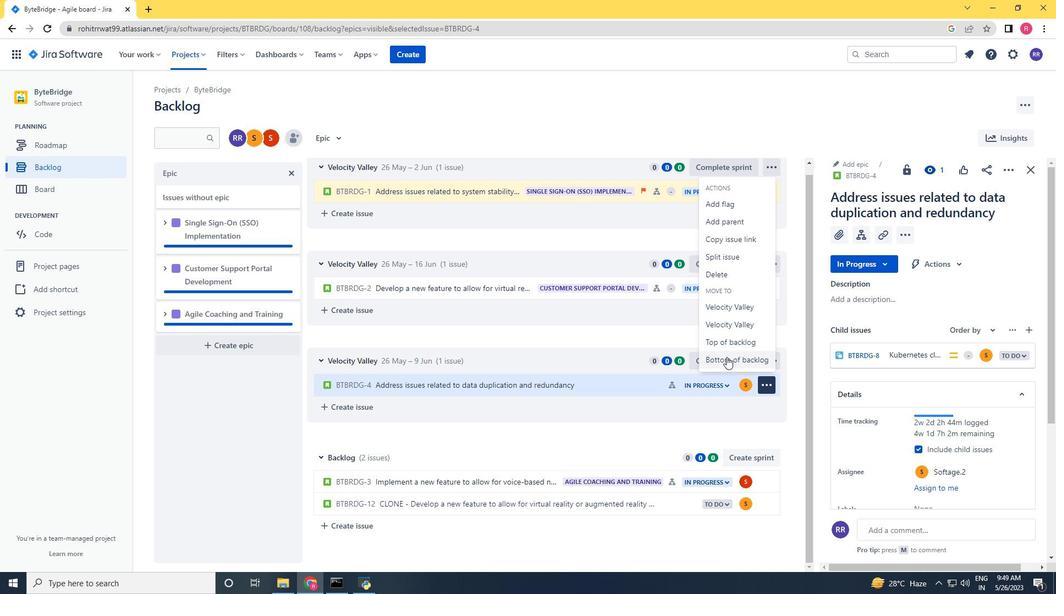 
Action: Mouse pressed left at (727, 363)
Screenshot: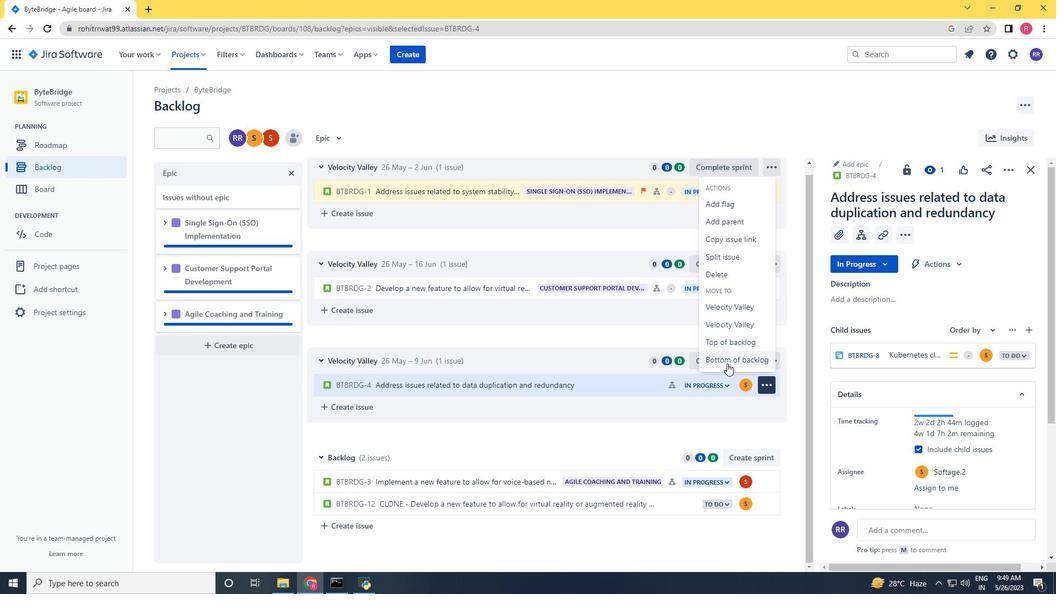 
Action: Mouse moved to (570, 176)
Screenshot: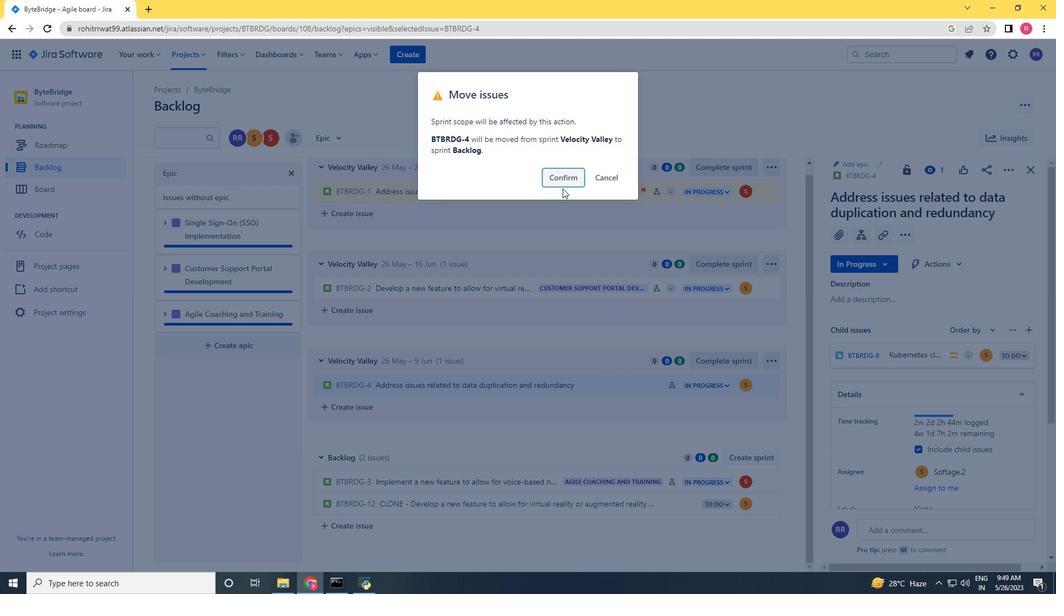 
Action: Mouse pressed left at (570, 176)
Screenshot: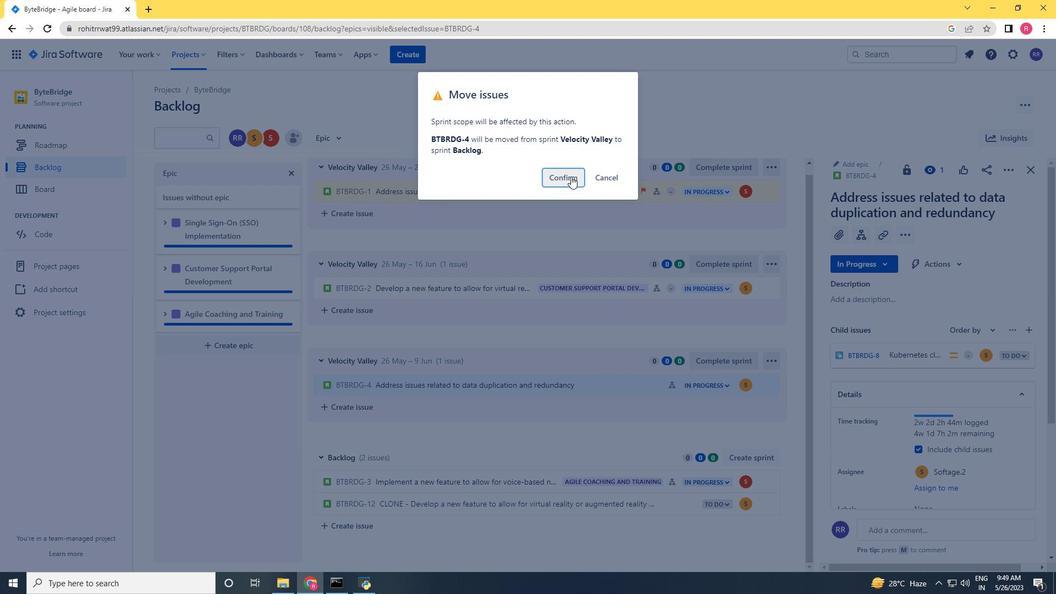 
Action: Mouse moved to (617, 525)
Screenshot: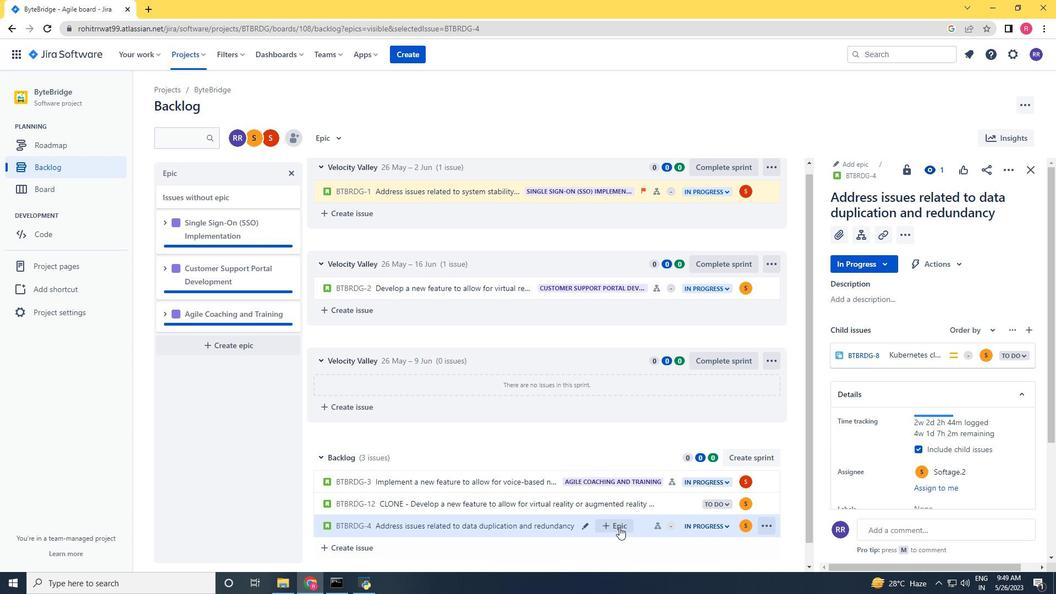 
Action: Mouse pressed left at (617, 525)
Screenshot: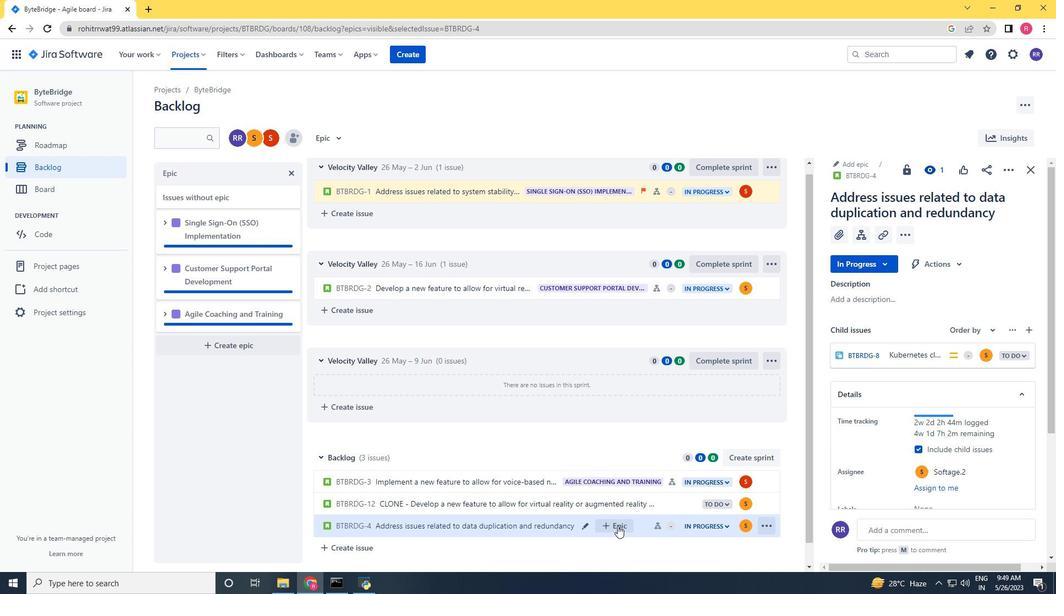 
Action: Mouse moved to (554, 479)
Screenshot: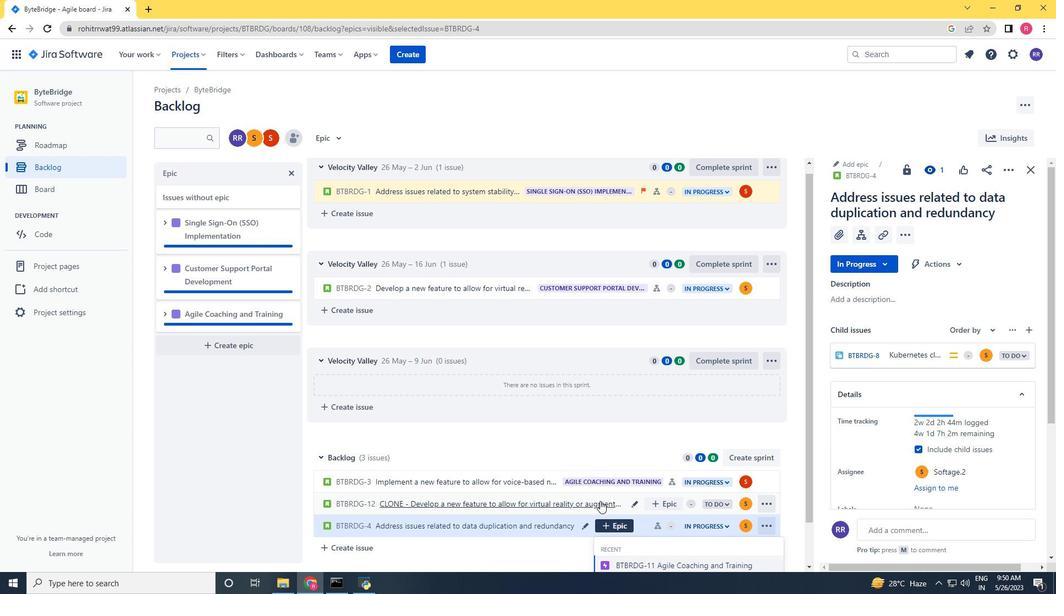 
Action: Mouse scrolled (554, 478) with delta (0, 0)
Screenshot: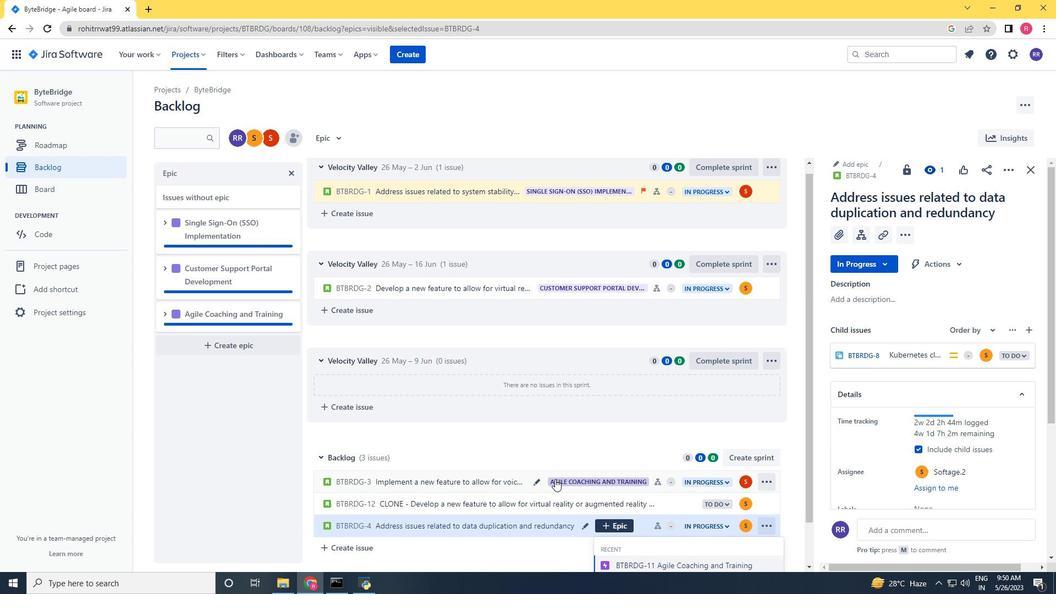 
Action: Mouse scrolled (554, 478) with delta (0, 0)
Screenshot: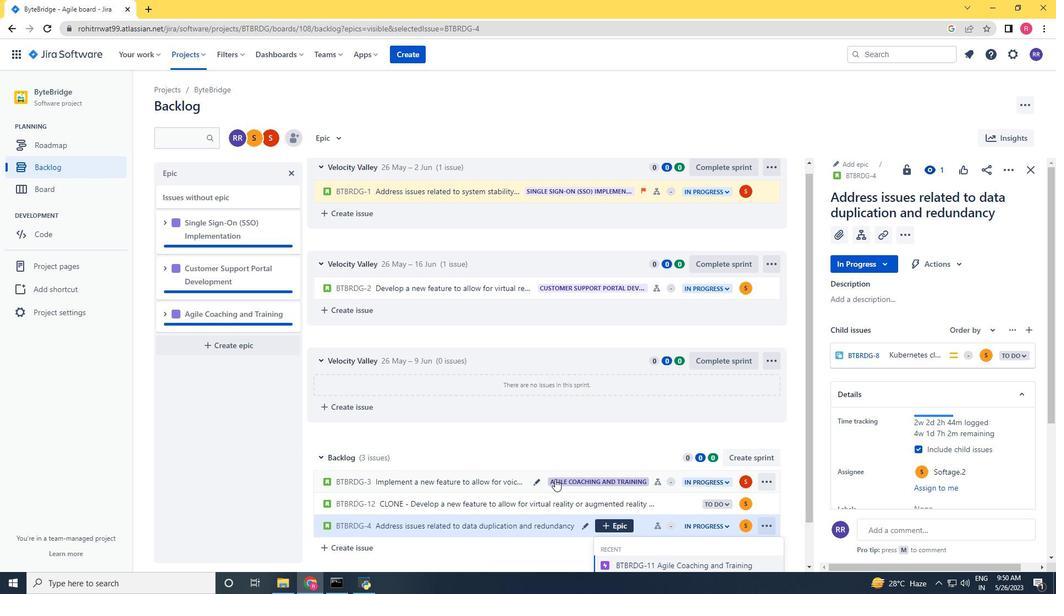
Action: Mouse moved to (655, 554)
Screenshot: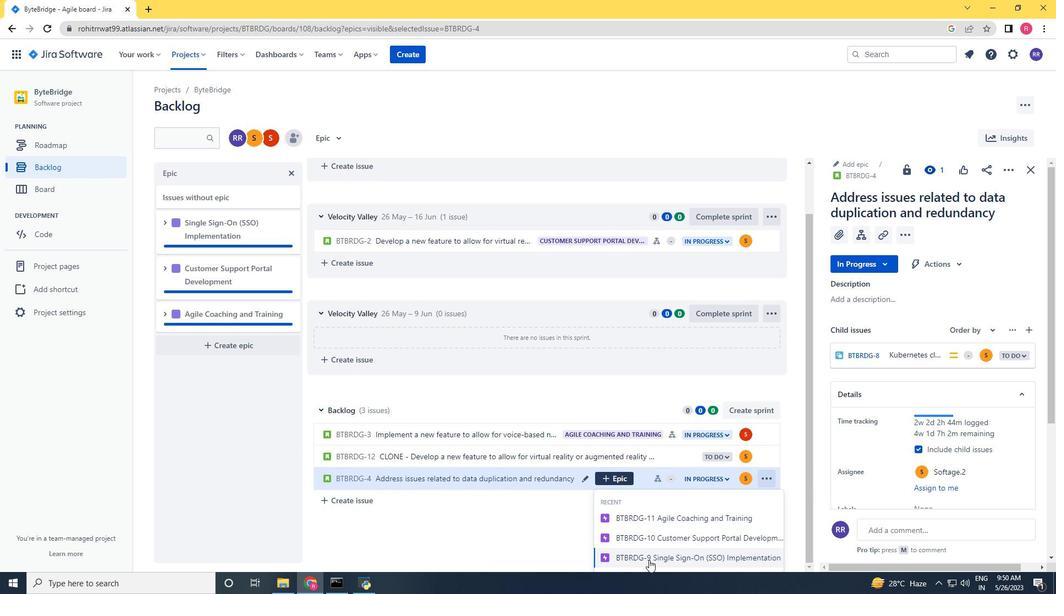 
Action: Mouse pressed left at (655, 554)
Screenshot: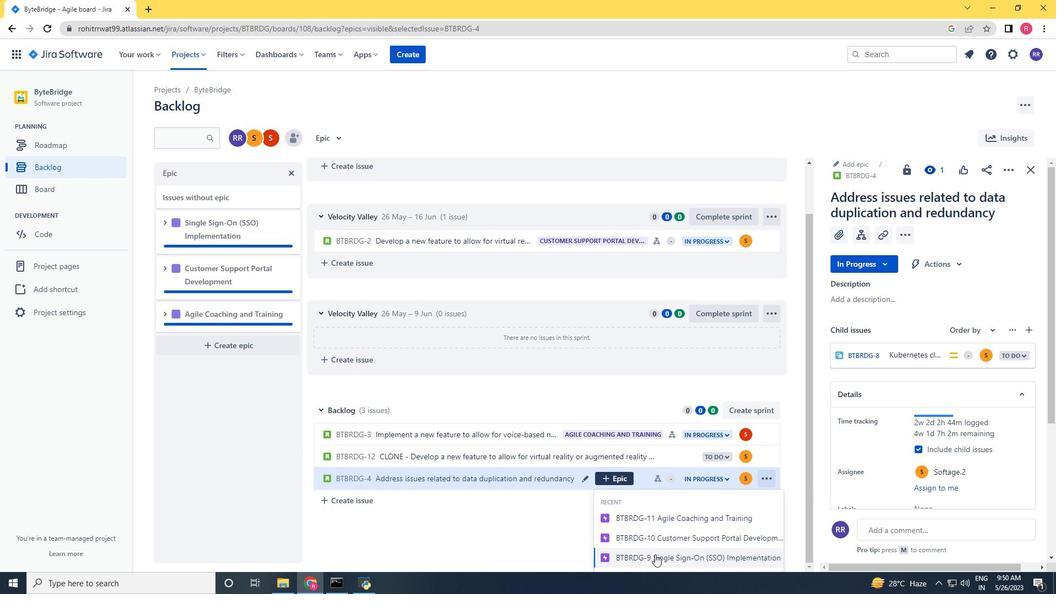 
Action: Mouse moved to (556, 548)
Screenshot: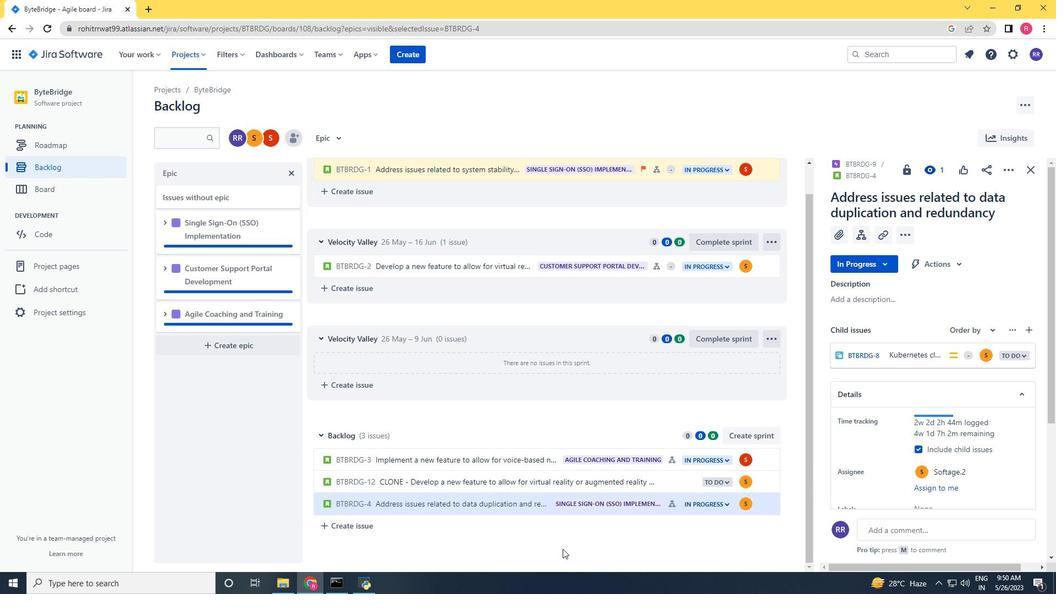 
Action: Mouse scrolled (556, 548) with delta (0, 0)
Screenshot: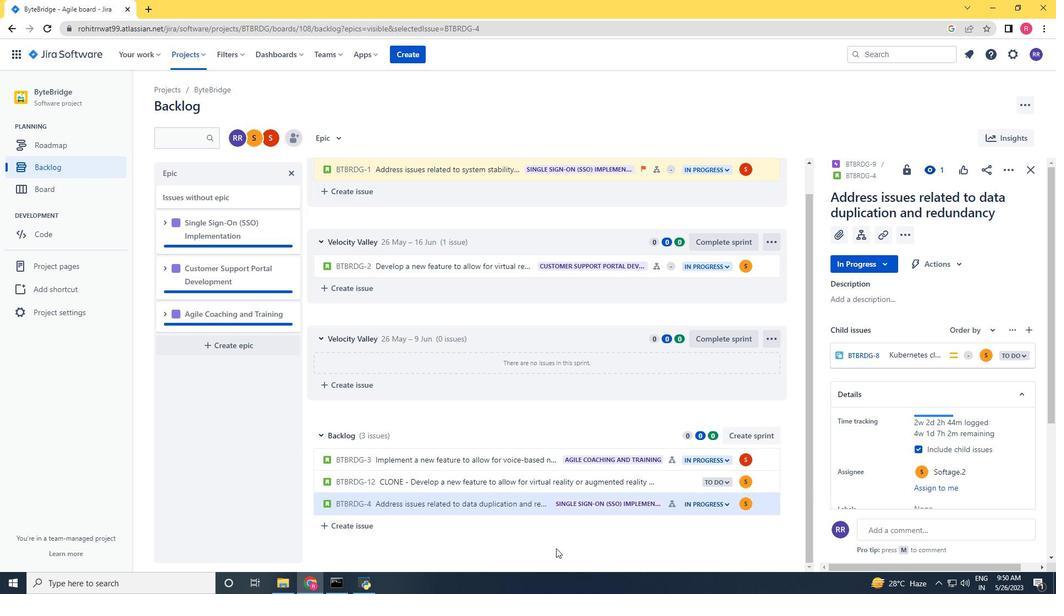 
Action: Mouse scrolled (556, 548) with delta (0, 0)
Screenshot: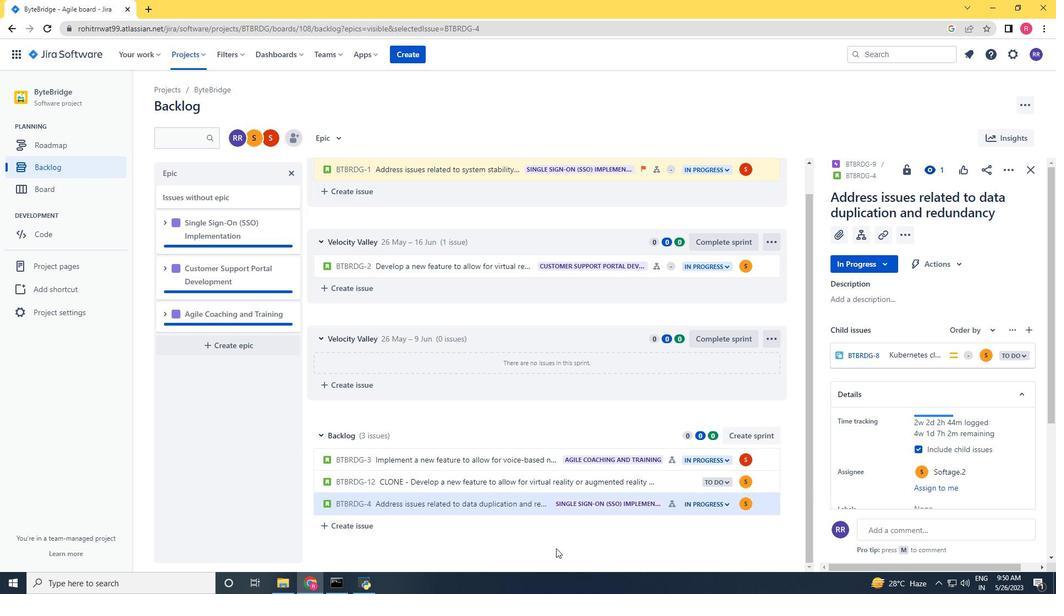 
